 Task: Search one way flight ticket for 2 adults, 2 infants in seat and 1 infant on lap in first from Longview: East Texas Regional Airport to Evansville: Evansville Regional Airport on 8-3-2023. Choice of flights is Delta. Number of bags: 1 checked bag. Price is upto 85000. Outbound departure time preference is 13:45.
Action: Mouse moved to (314, 126)
Screenshot: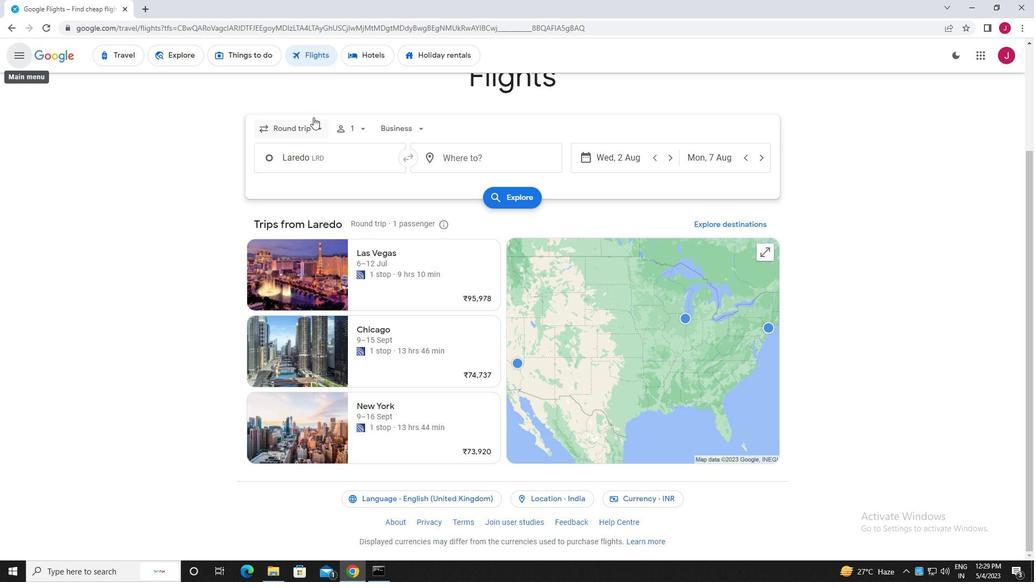 
Action: Mouse pressed left at (314, 126)
Screenshot: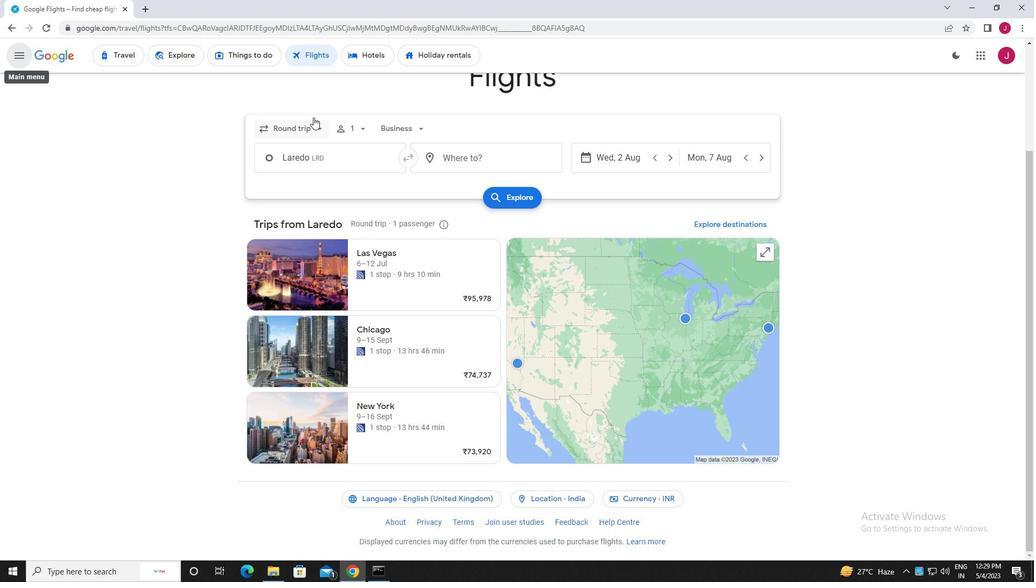 
Action: Mouse moved to (308, 176)
Screenshot: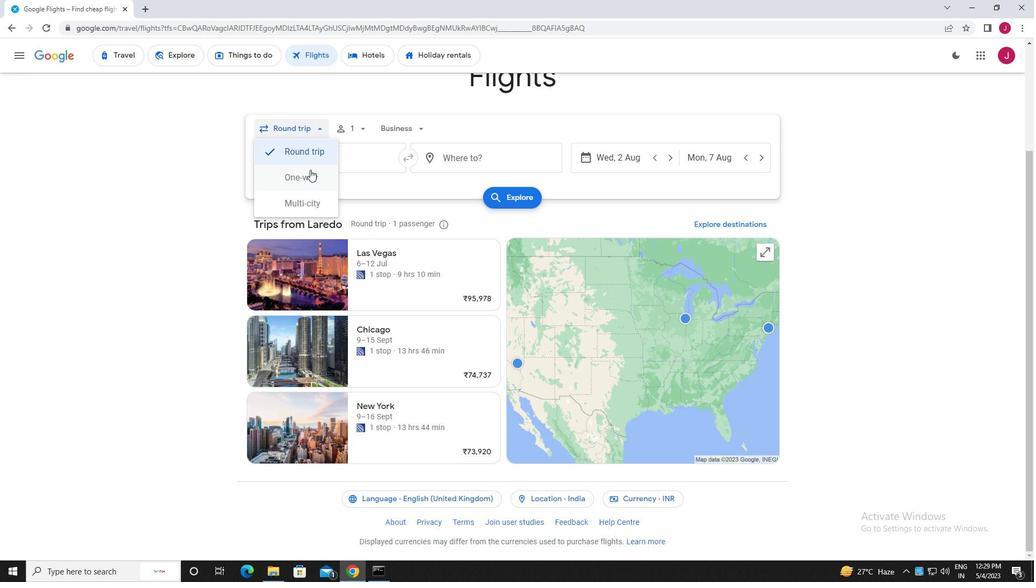 
Action: Mouse pressed left at (308, 176)
Screenshot: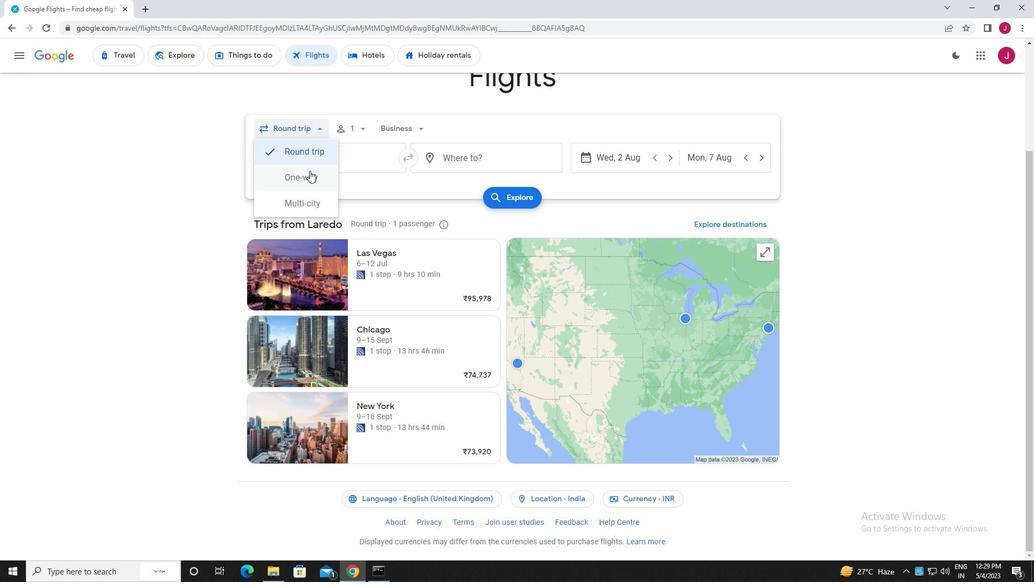 
Action: Mouse moved to (354, 128)
Screenshot: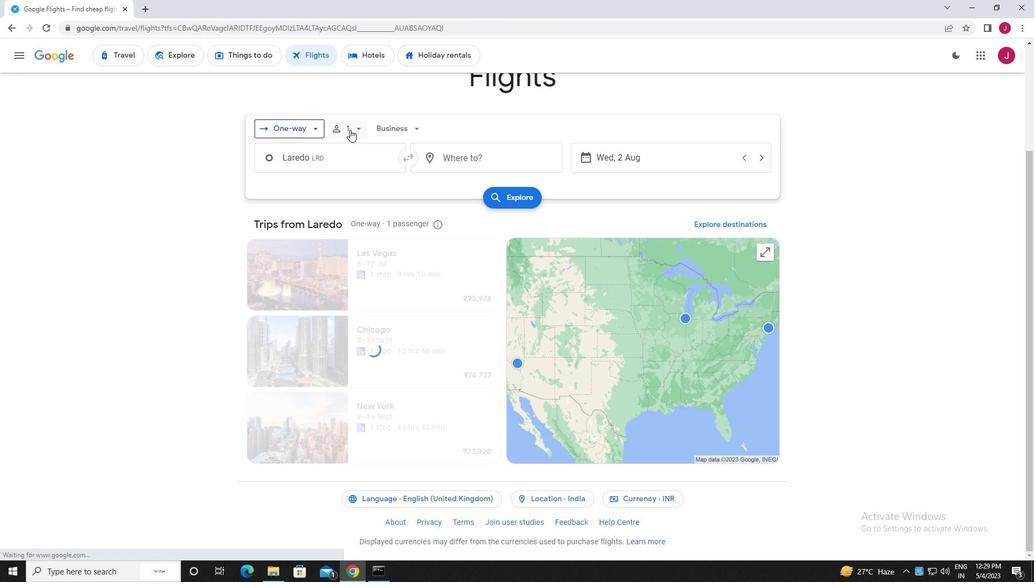 
Action: Mouse pressed left at (354, 128)
Screenshot: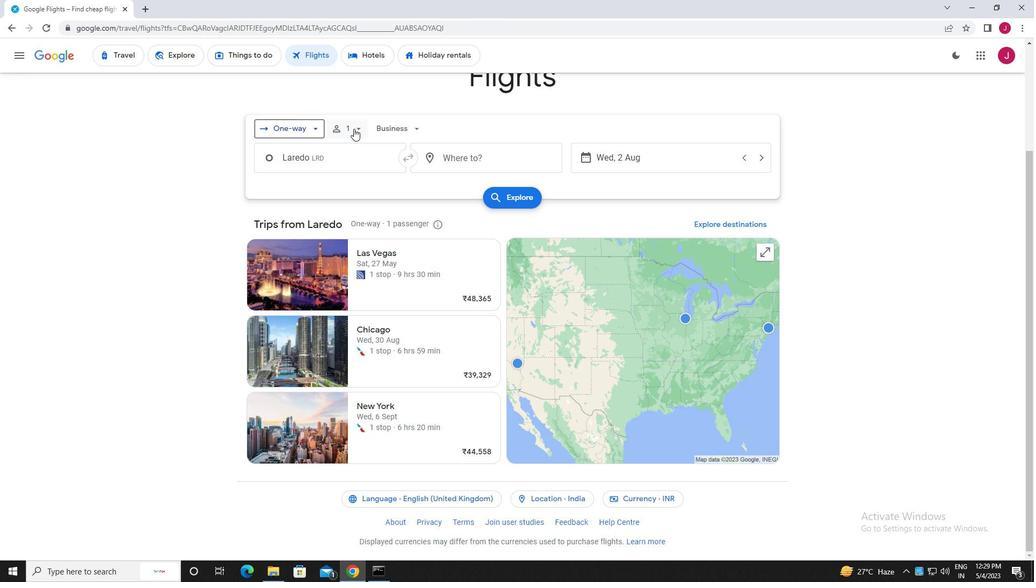 
Action: Mouse moved to (443, 158)
Screenshot: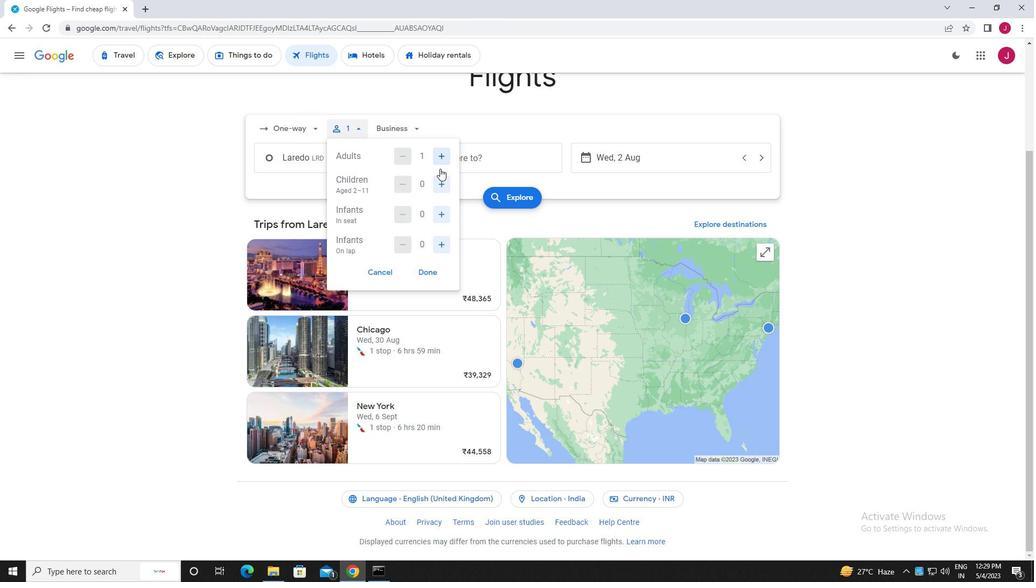 
Action: Mouse pressed left at (443, 158)
Screenshot: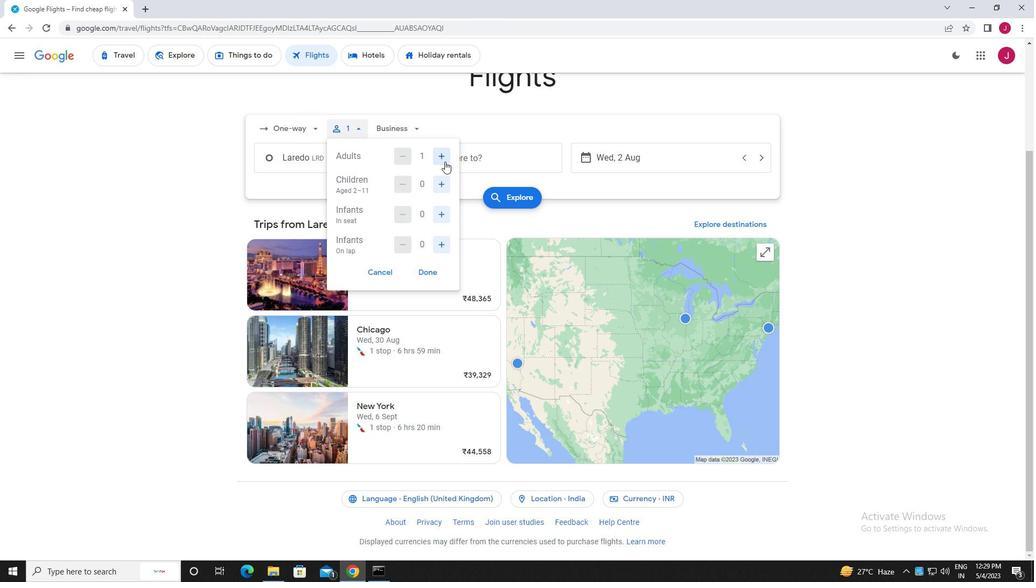 
Action: Mouse moved to (440, 183)
Screenshot: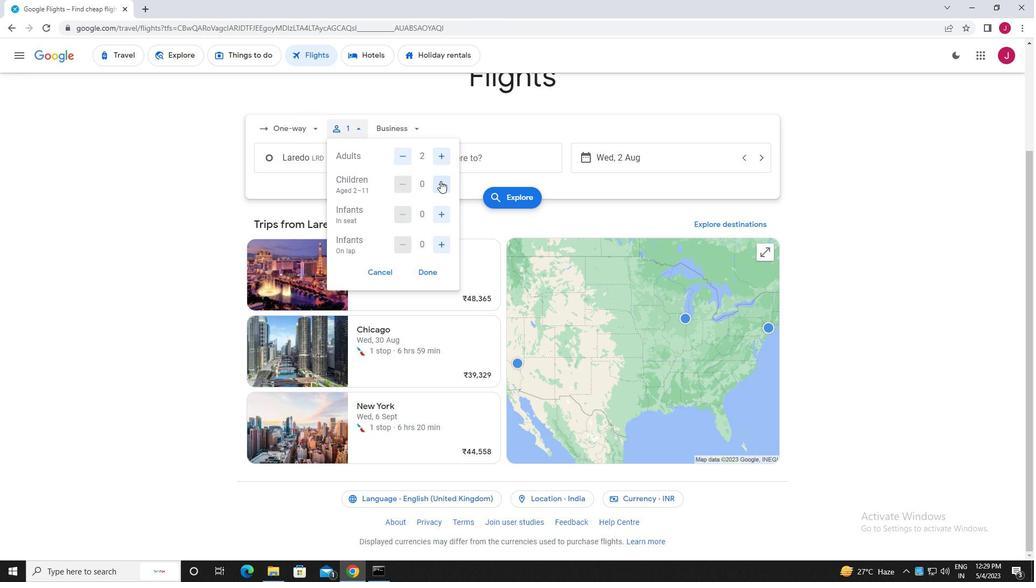 
Action: Mouse pressed left at (440, 183)
Screenshot: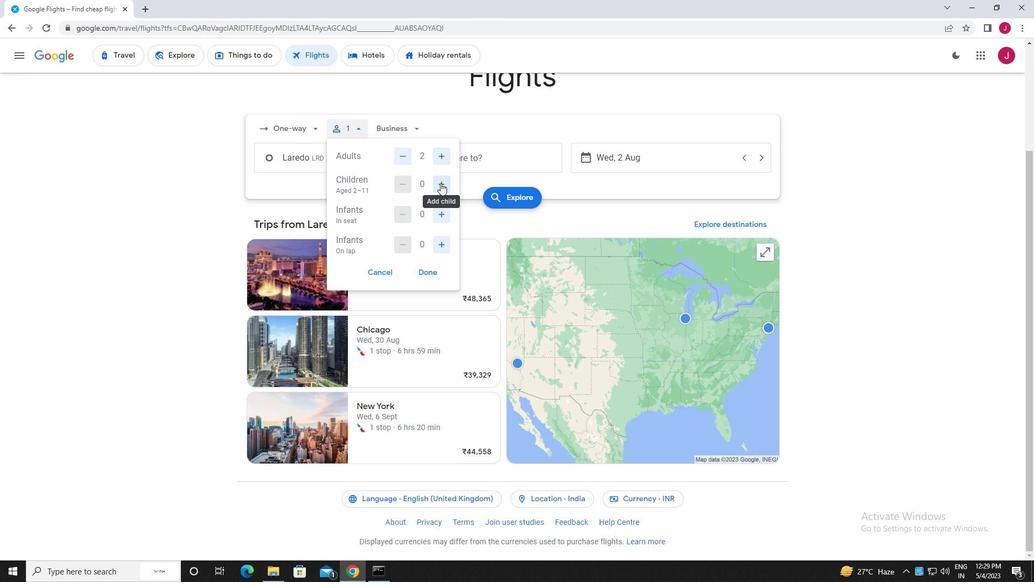 
Action: Mouse pressed left at (440, 183)
Screenshot: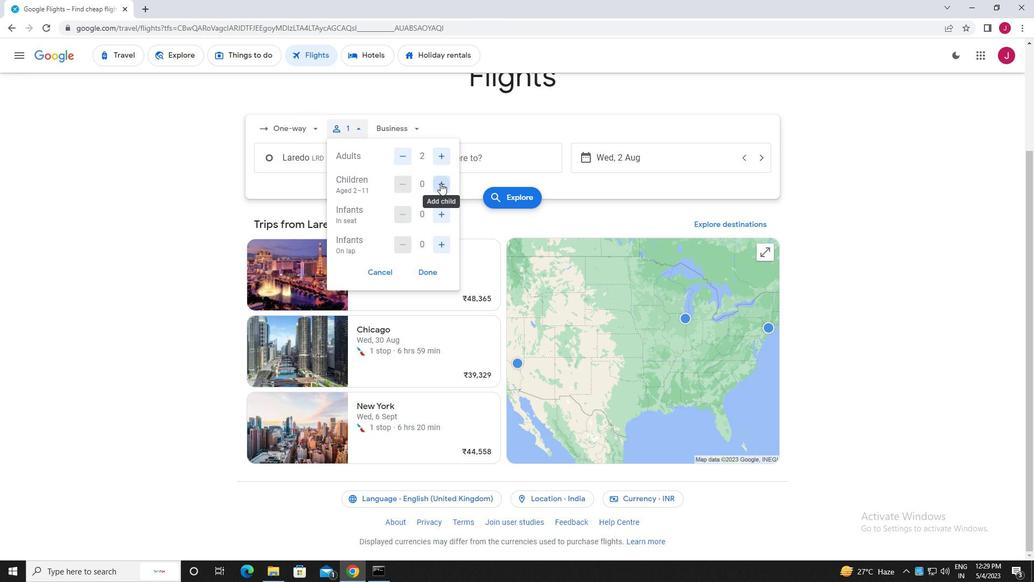 
Action: Mouse moved to (406, 184)
Screenshot: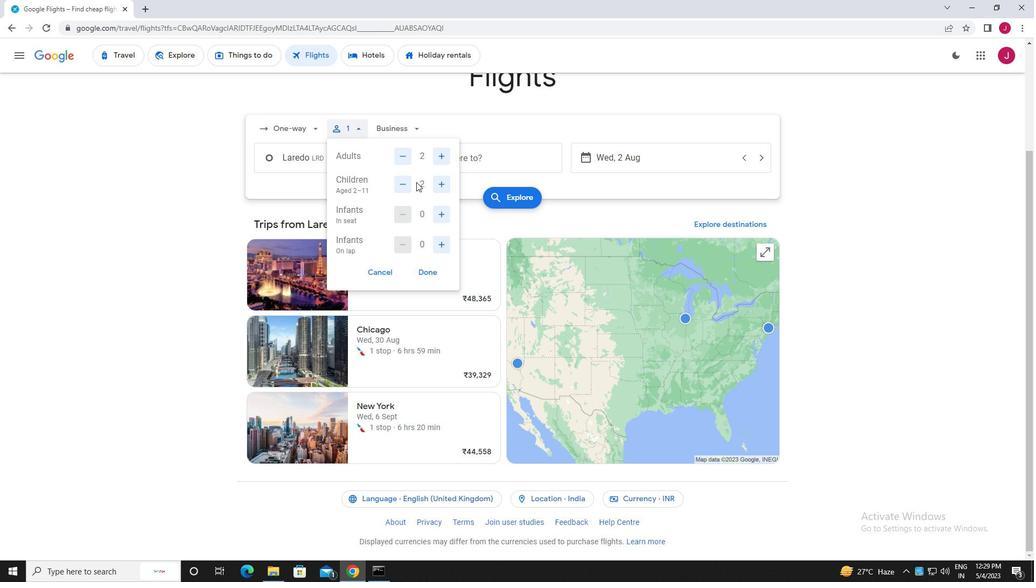 
Action: Mouse pressed left at (406, 184)
Screenshot: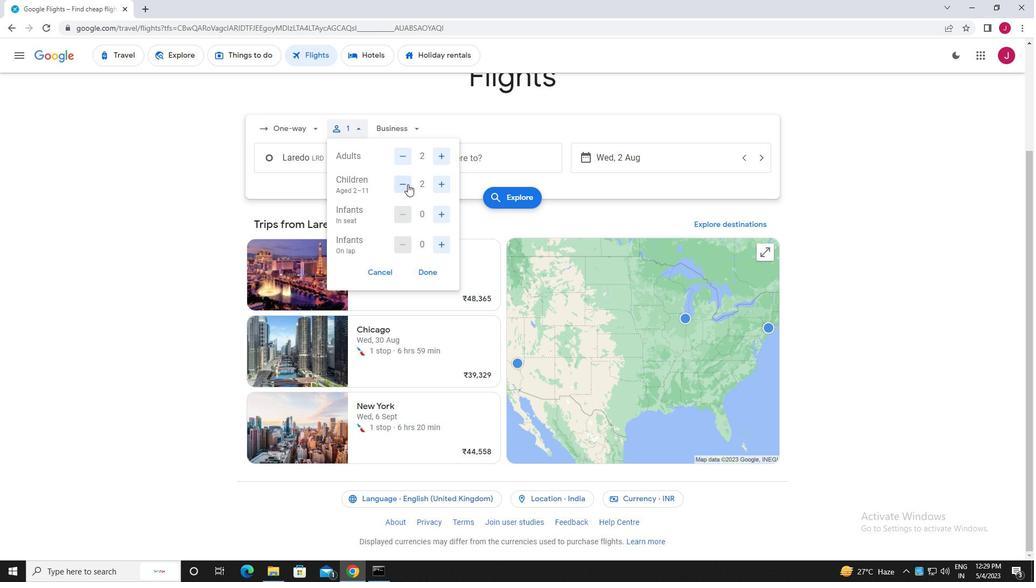 
Action: Mouse pressed left at (406, 184)
Screenshot: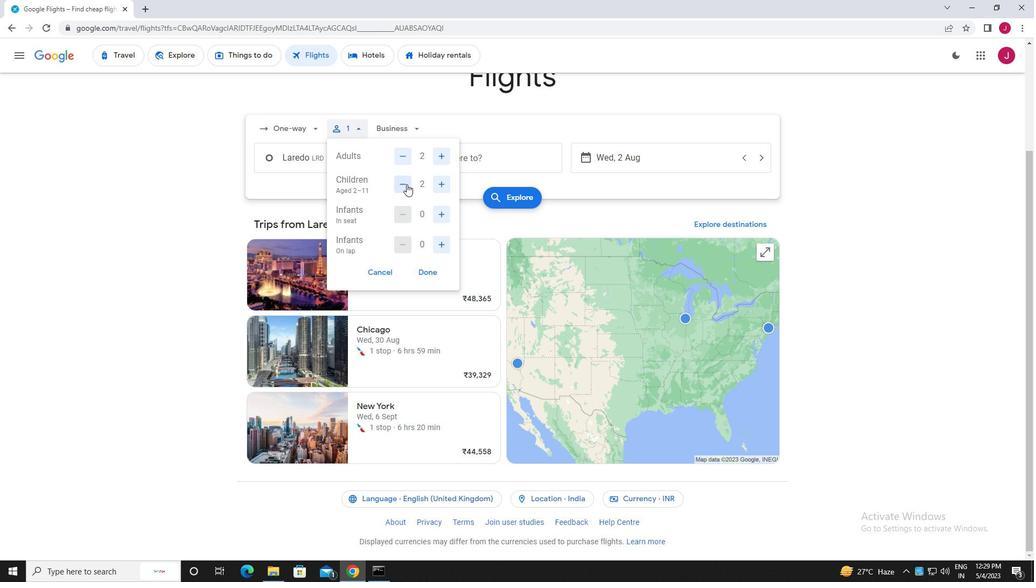 
Action: Mouse moved to (441, 211)
Screenshot: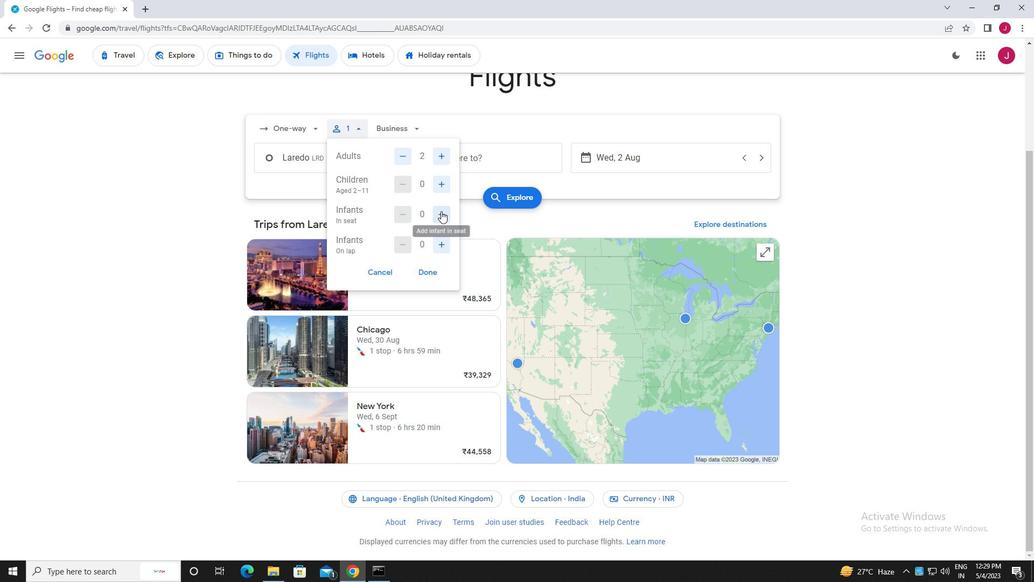 
Action: Mouse pressed left at (441, 211)
Screenshot: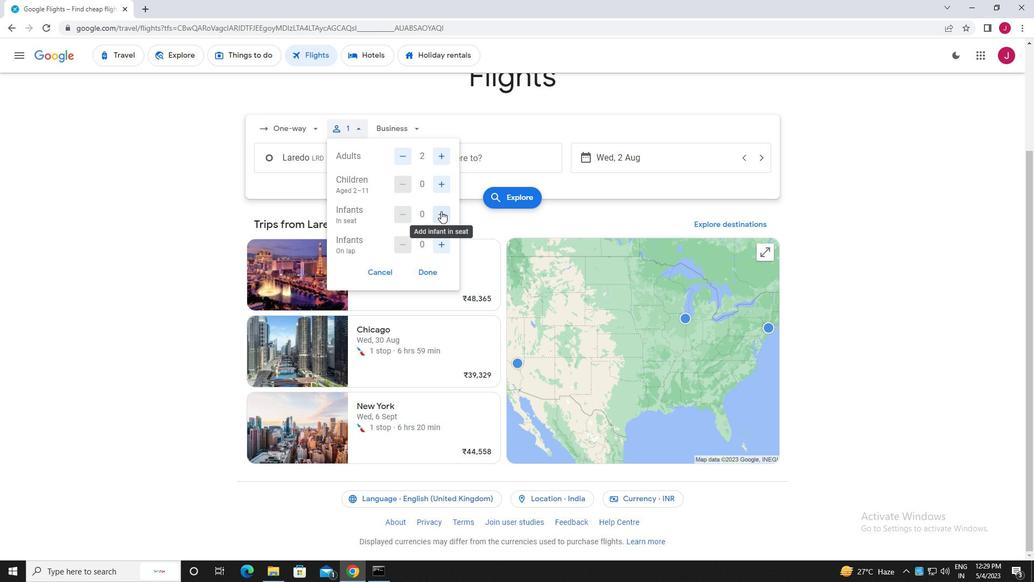 
Action: Mouse pressed left at (441, 211)
Screenshot: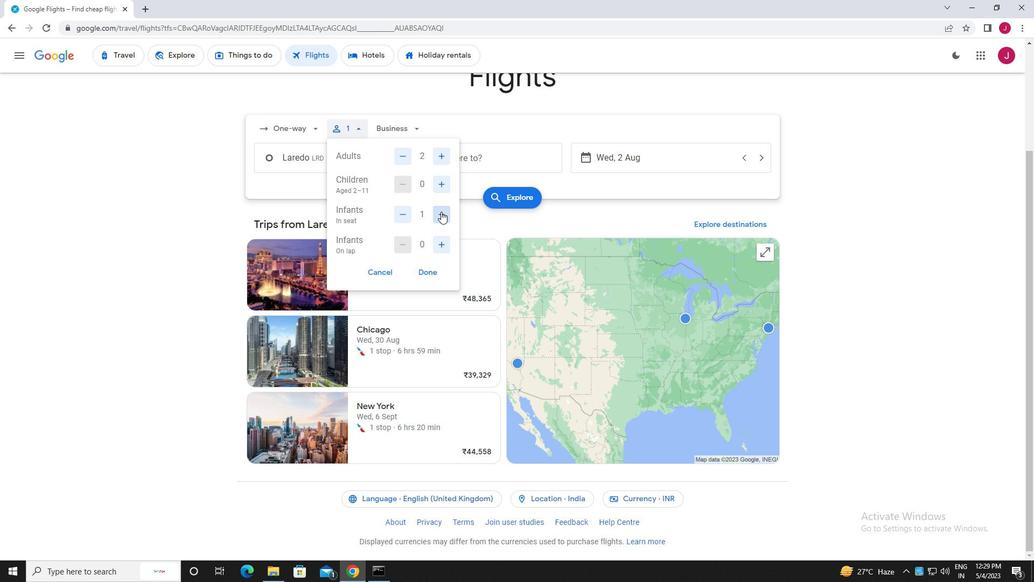 
Action: Mouse moved to (444, 243)
Screenshot: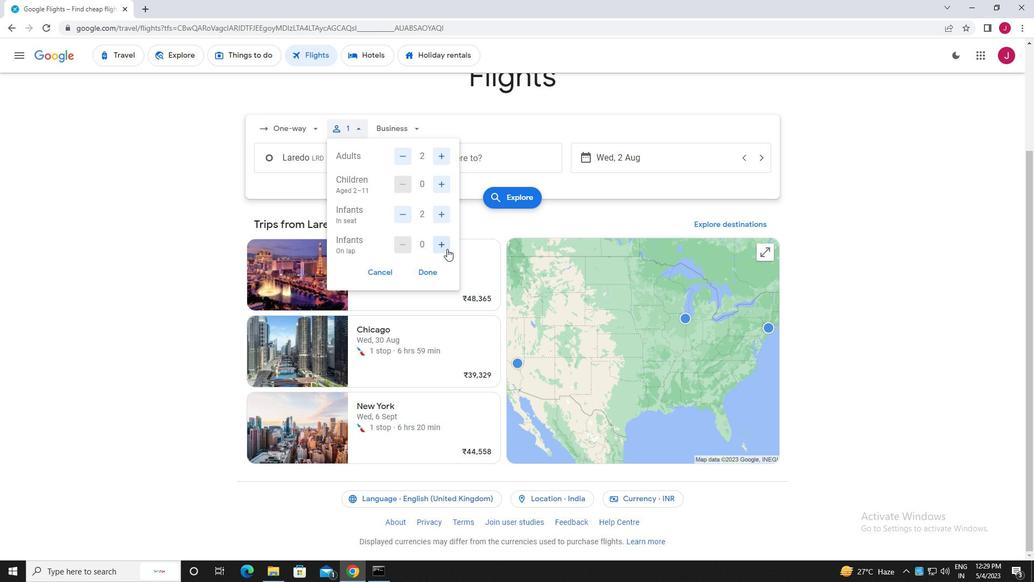 
Action: Mouse pressed left at (444, 243)
Screenshot: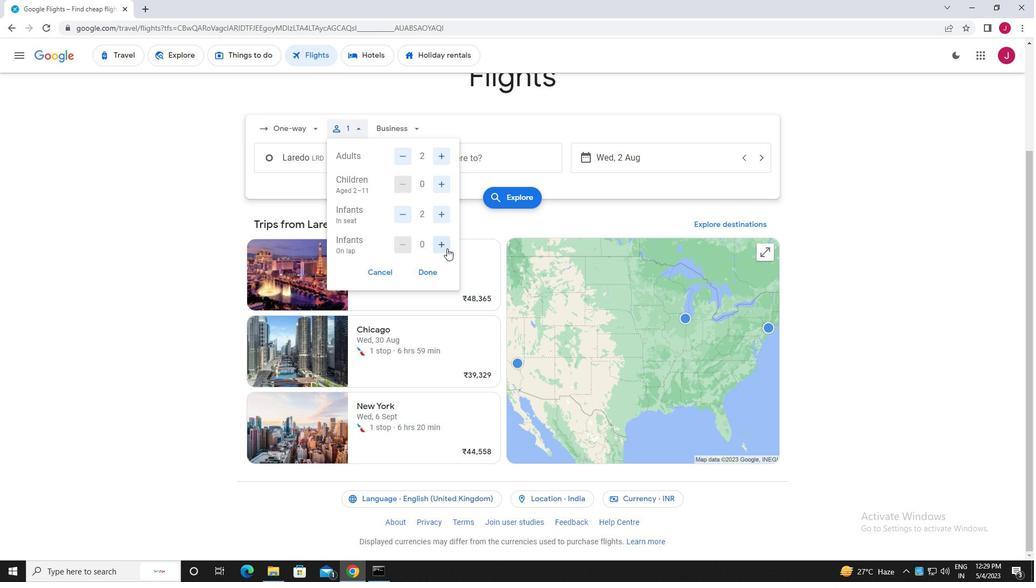 
Action: Mouse moved to (430, 272)
Screenshot: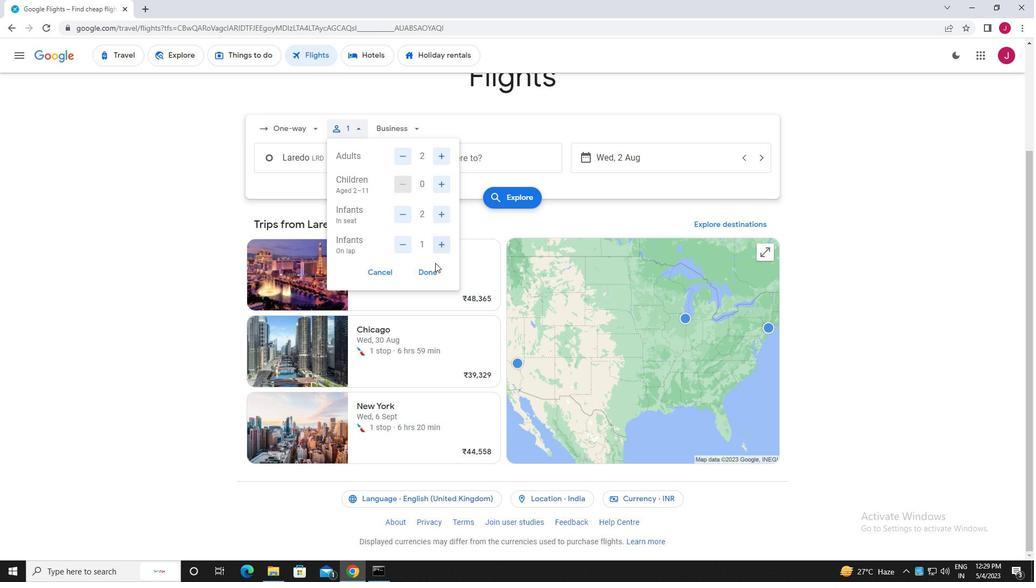 
Action: Mouse pressed left at (430, 272)
Screenshot: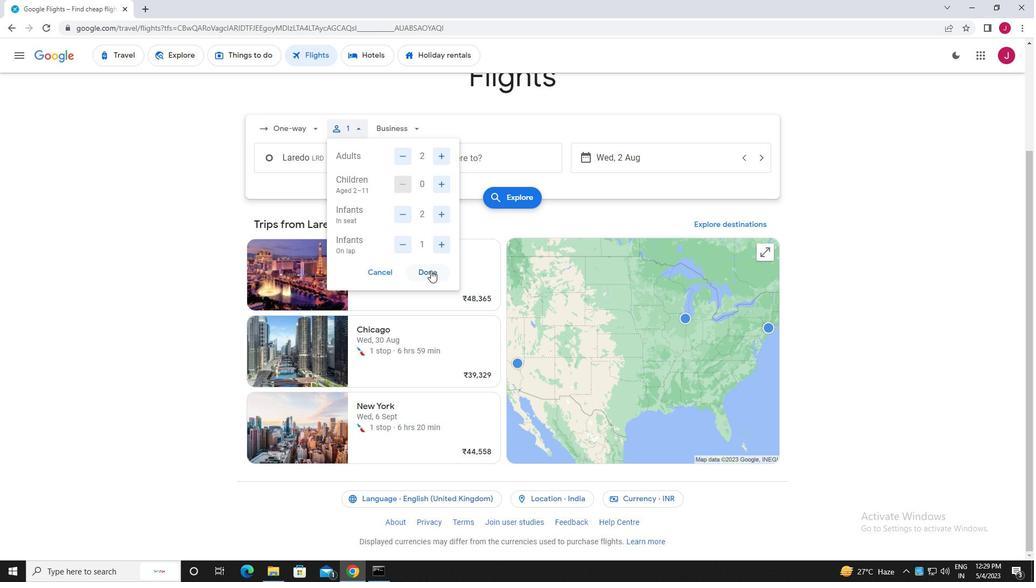 
Action: Mouse moved to (408, 128)
Screenshot: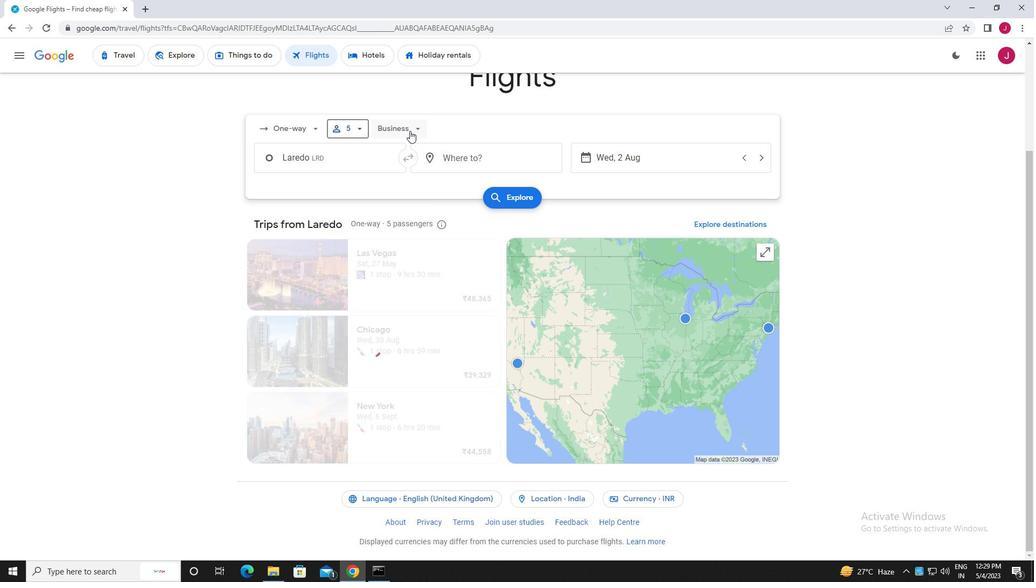
Action: Mouse pressed left at (408, 128)
Screenshot: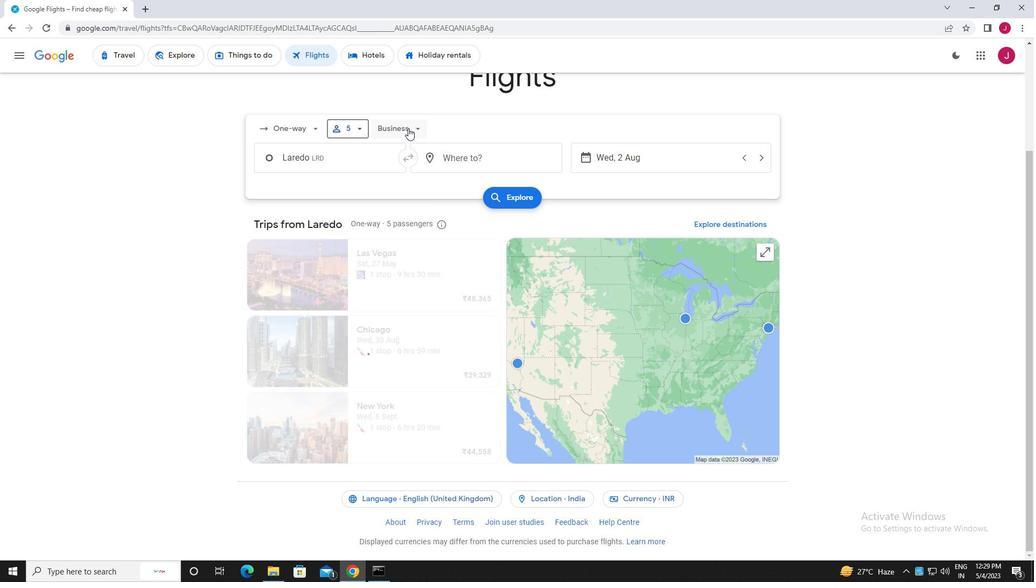 
Action: Mouse moved to (414, 228)
Screenshot: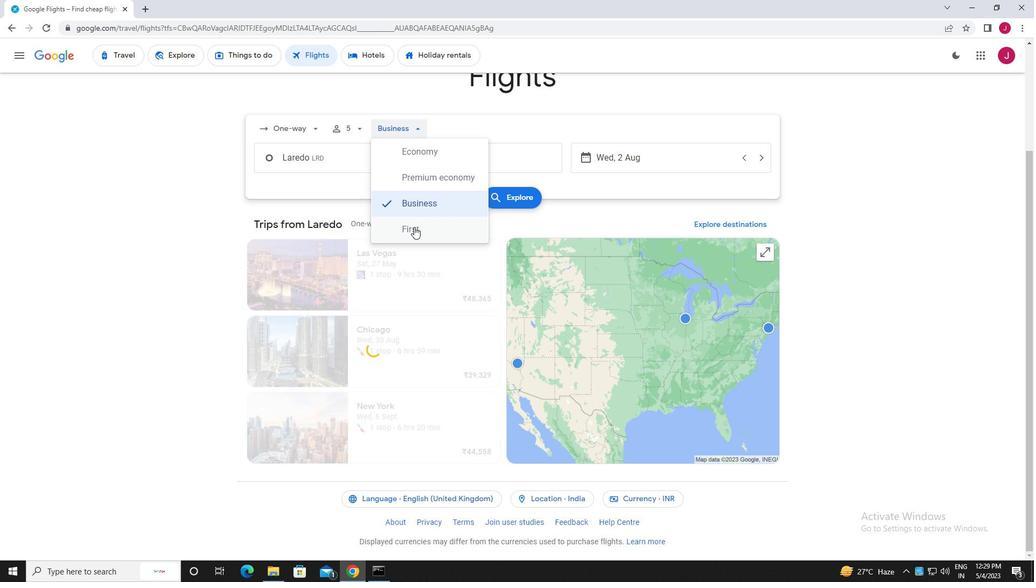 
Action: Mouse pressed left at (414, 228)
Screenshot: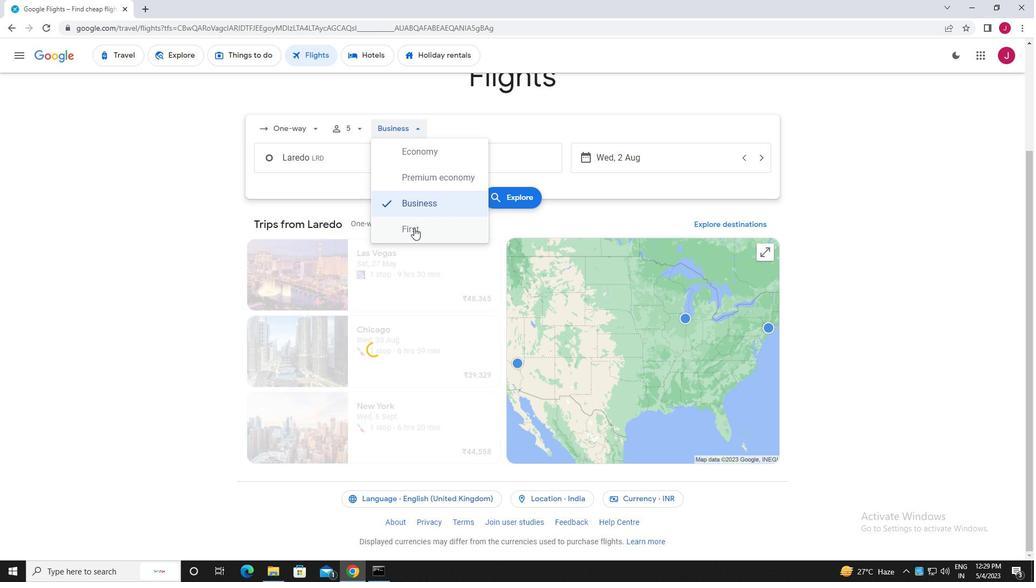 
Action: Mouse moved to (357, 164)
Screenshot: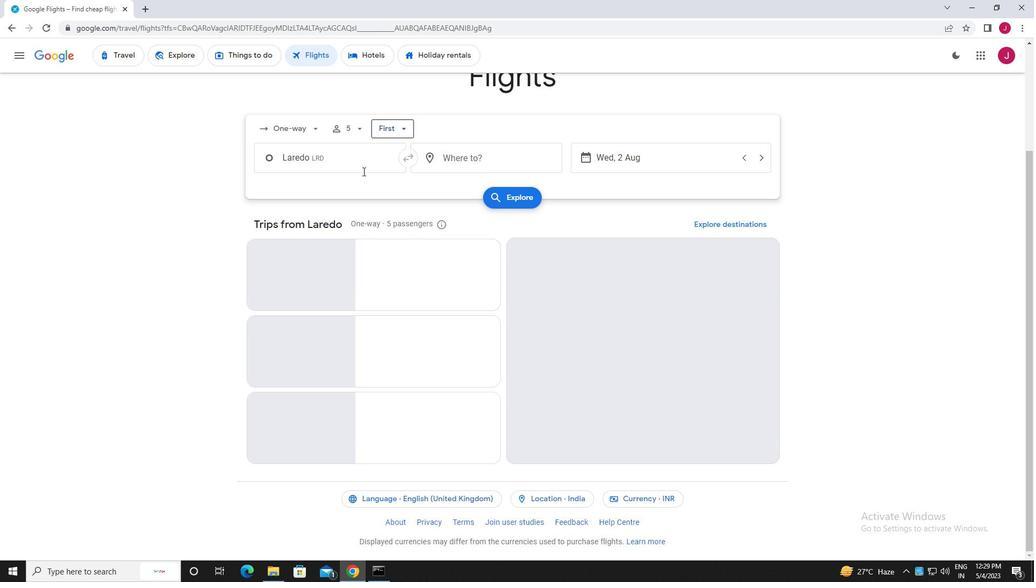 
Action: Mouse pressed left at (357, 164)
Screenshot: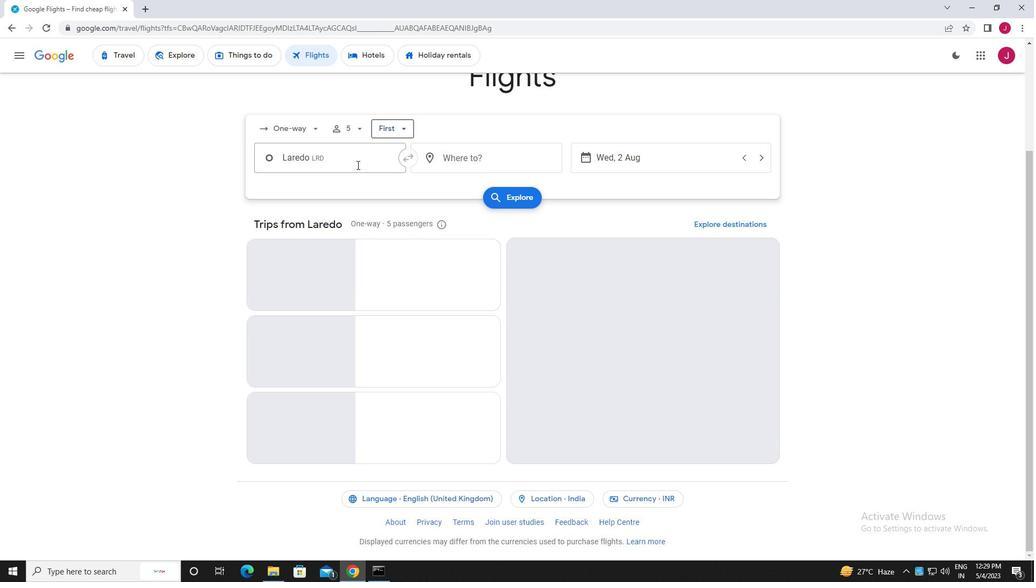 
Action: Mouse moved to (361, 164)
Screenshot: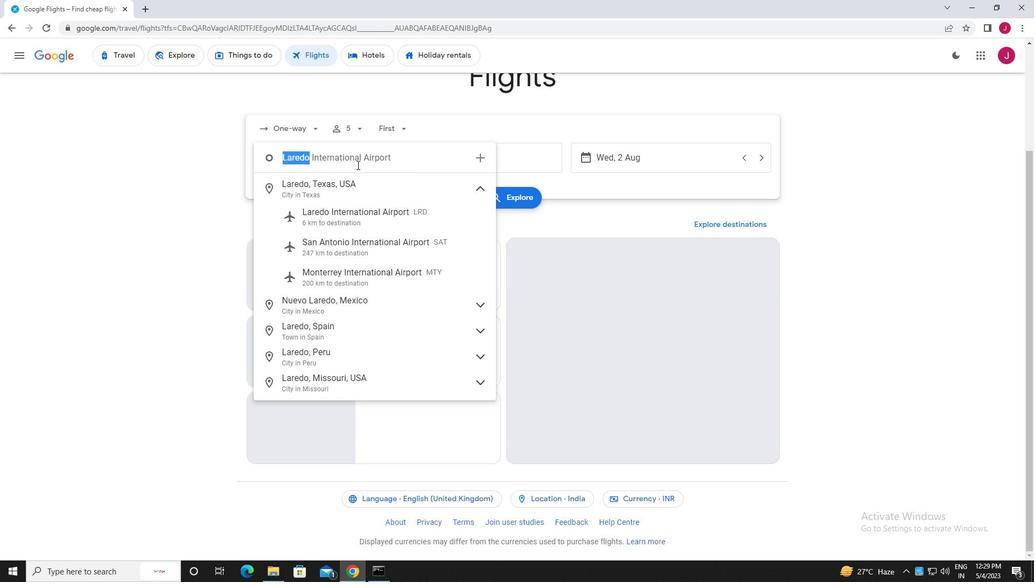 
Action: Key pressed longview
Screenshot: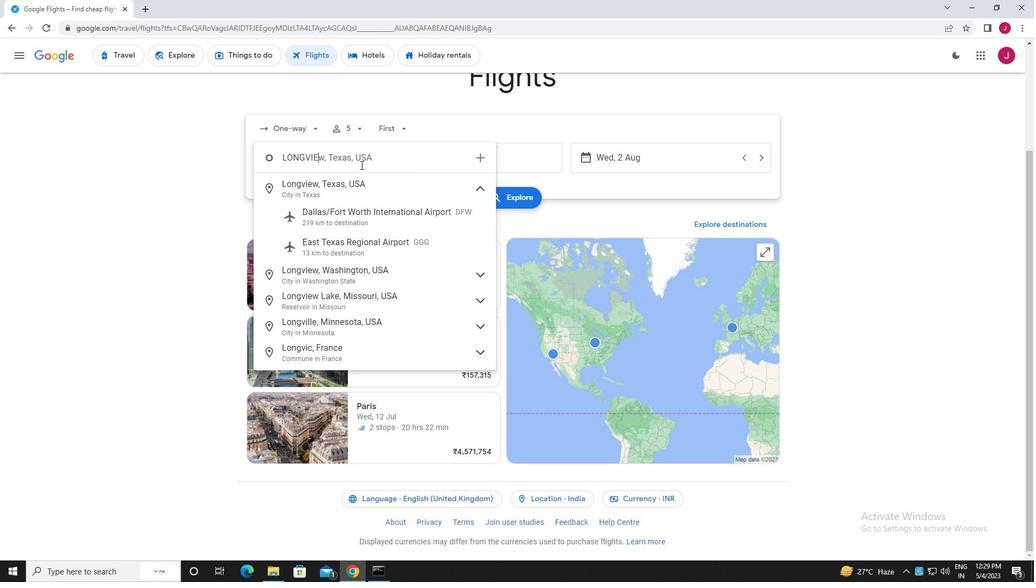 
Action: Mouse moved to (367, 162)
Screenshot: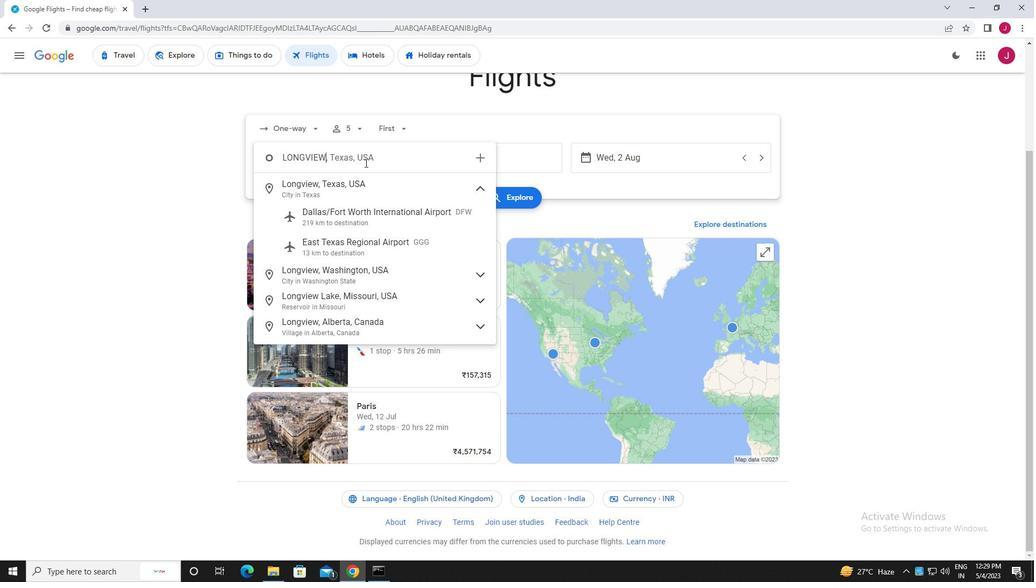 
Action: Key pressed <Key.space>east<Key.backspace><Key.backspace><Key.backspace><Key.backspace><Key.backspace><Key.backspace><Key.backspace><Key.backspace><Key.backspace><Key.backspace><Key.backspace><Key.backspace><Key.backspace><Key.backspace><Key.backspace><Key.backspace><Key.backspace><Key.backspace><Key.backspace>east<Key.space>texas
Screenshot: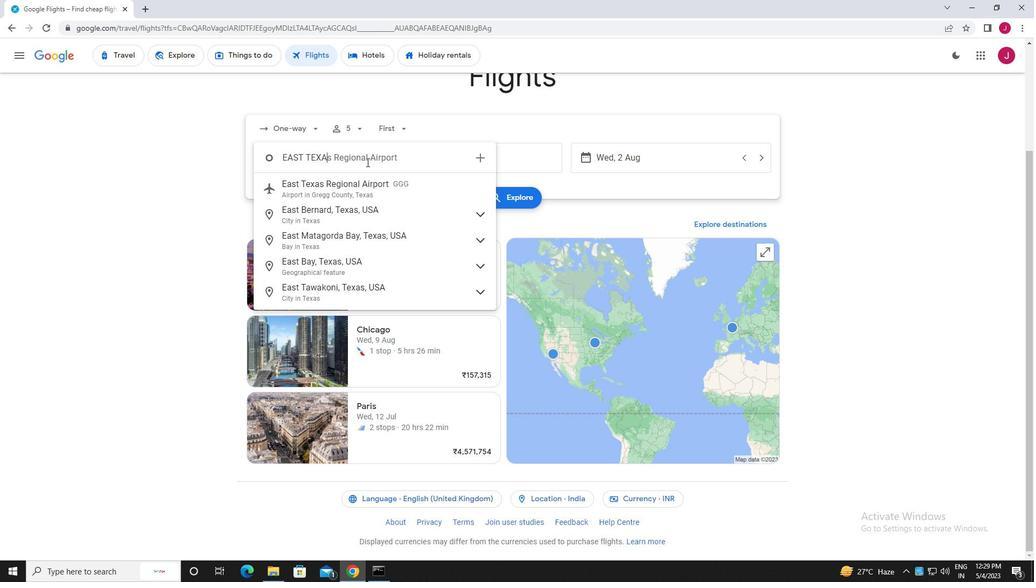 
Action: Mouse moved to (377, 184)
Screenshot: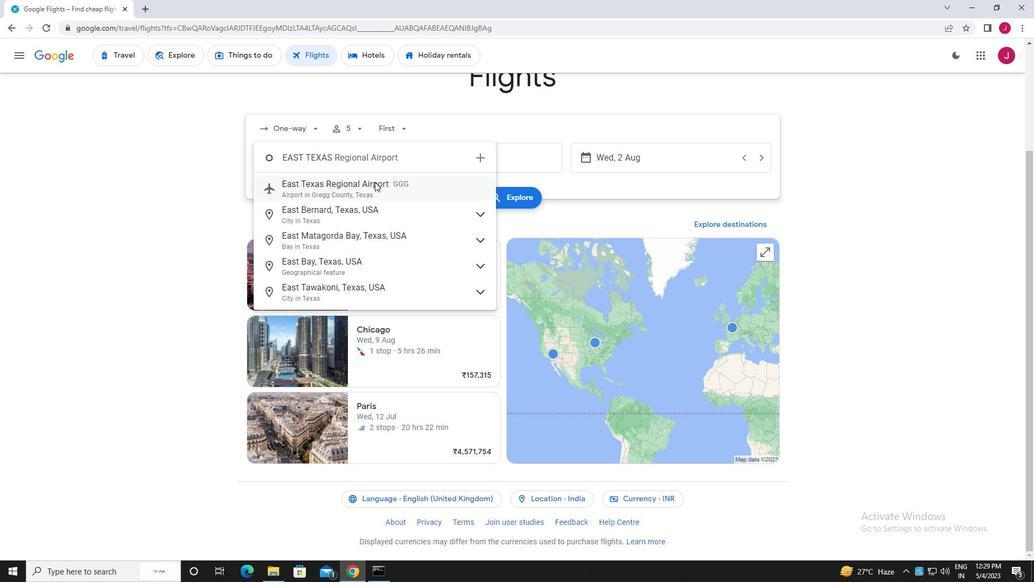 
Action: Mouse pressed left at (377, 184)
Screenshot: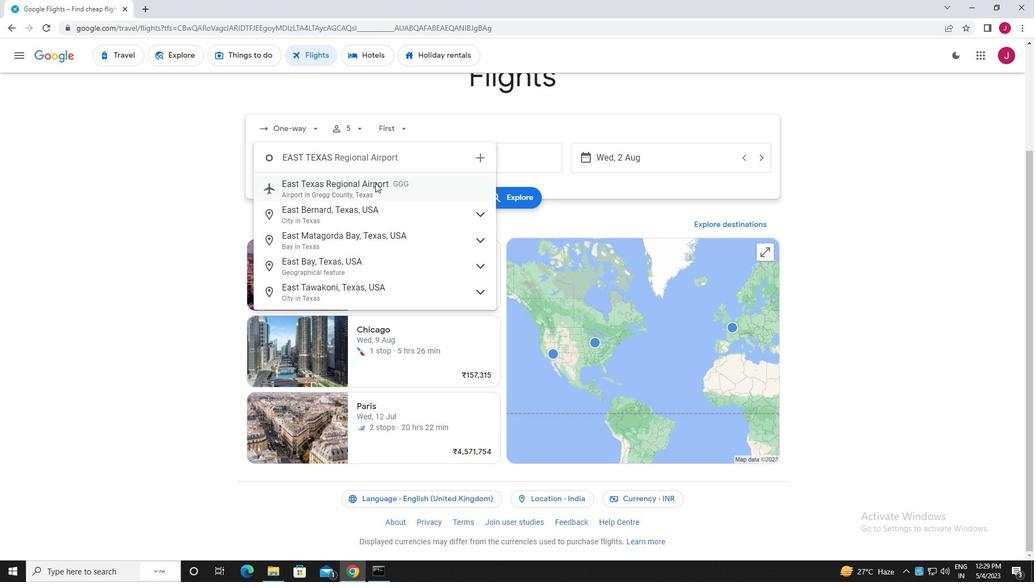 
Action: Mouse moved to (498, 157)
Screenshot: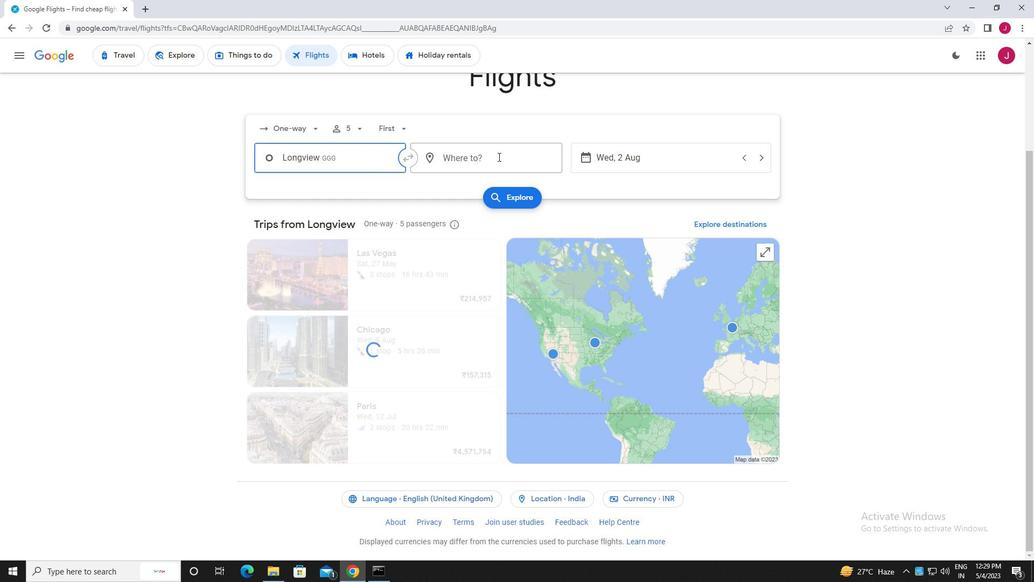 
Action: Mouse pressed left at (498, 157)
Screenshot: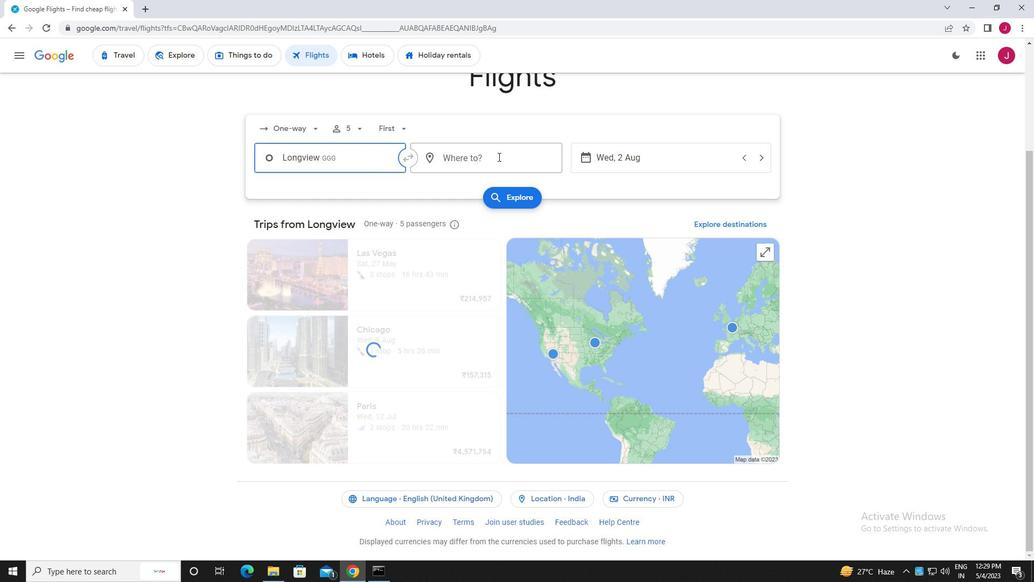 
Action: Mouse moved to (499, 156)
Screenshot: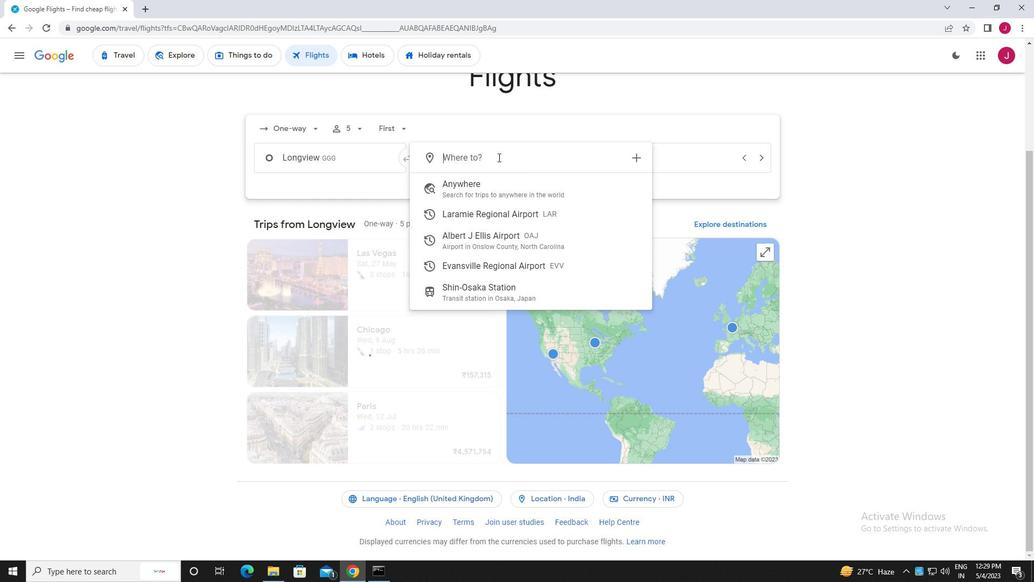 
Action: Key pressed evans
Screenshot: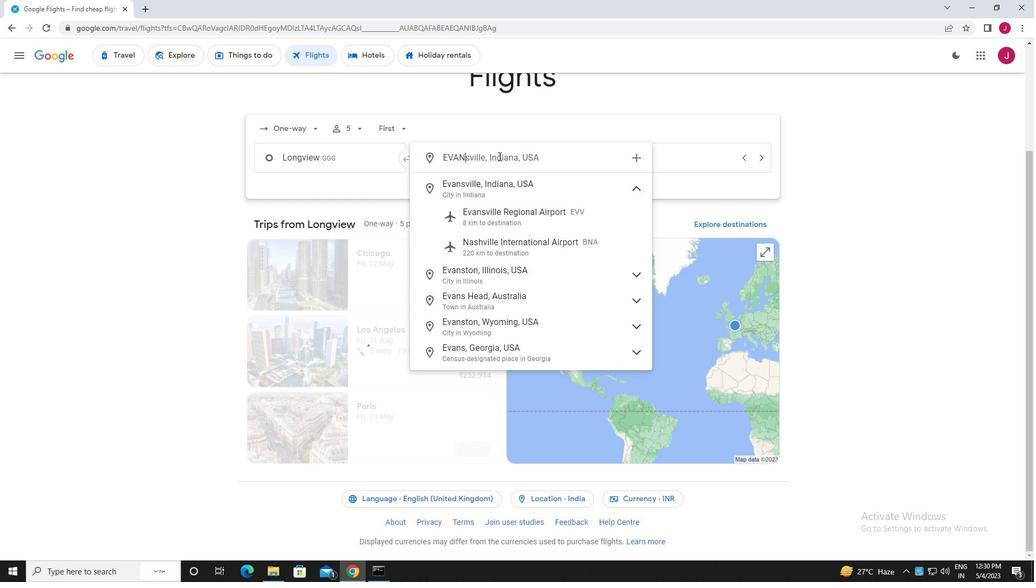 
Action: Mouse moved to (520, 217)
Screenshot: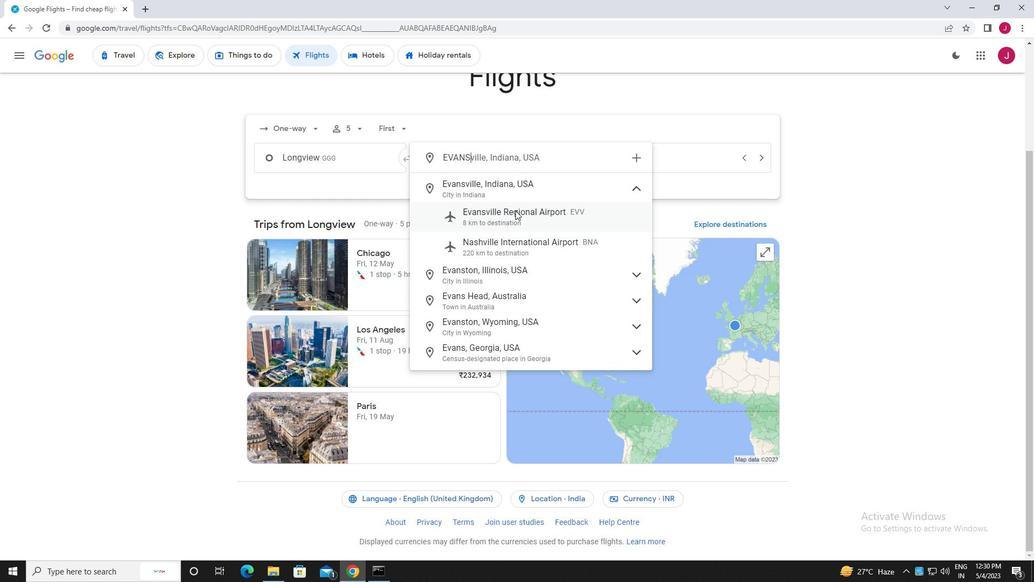 
Action: Mouse pressed left at (520, 217)
Screenshot: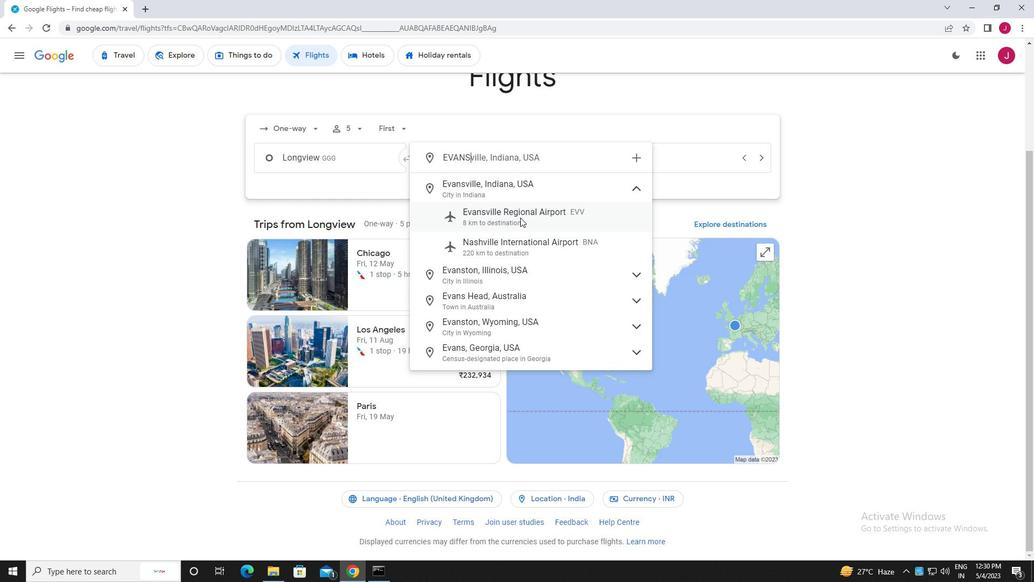
Action: Mouse moved to (644, 163)
Screenshot: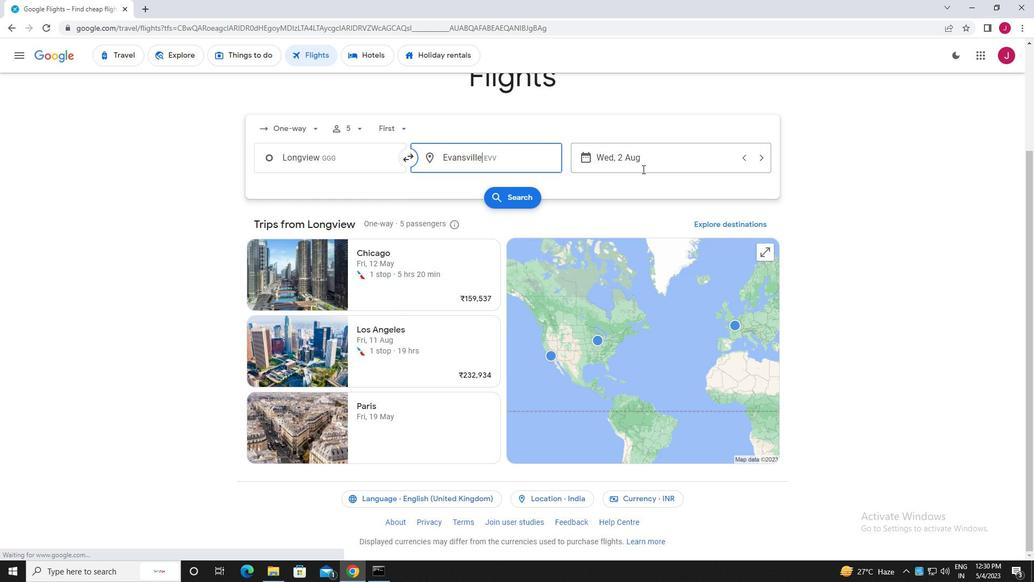 
Action: Mouse pressed left at (644, 163)
Screenshot: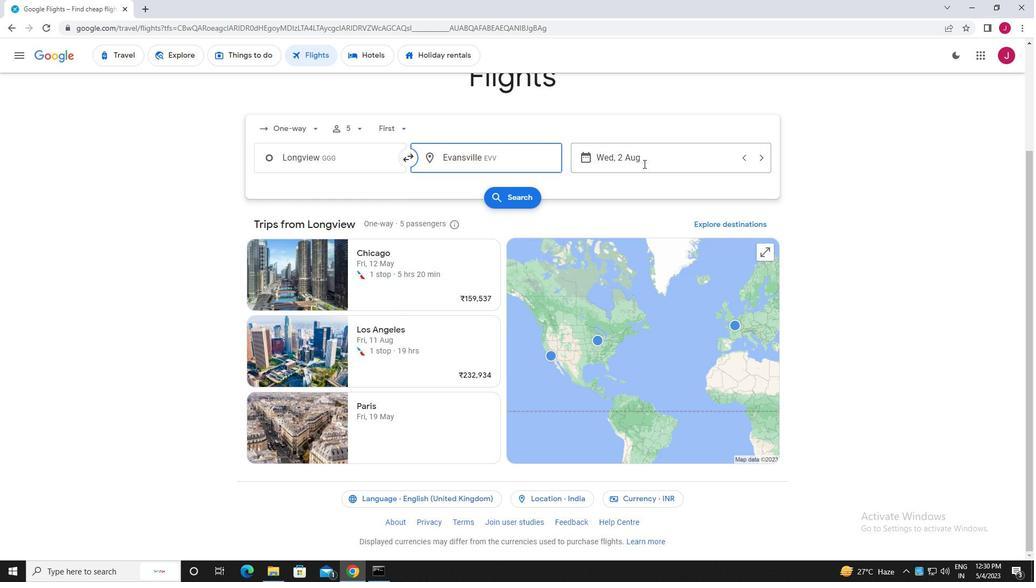 
Action: Mouse moved to (493, 237)
Screenshot: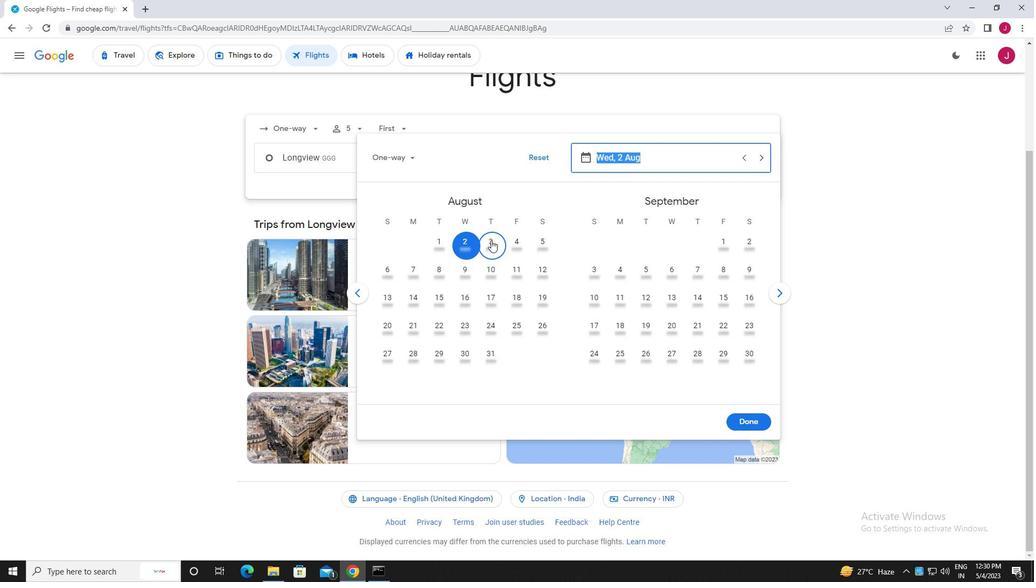 
Action: Mouse pressed left at (493, 237)
Screenshot: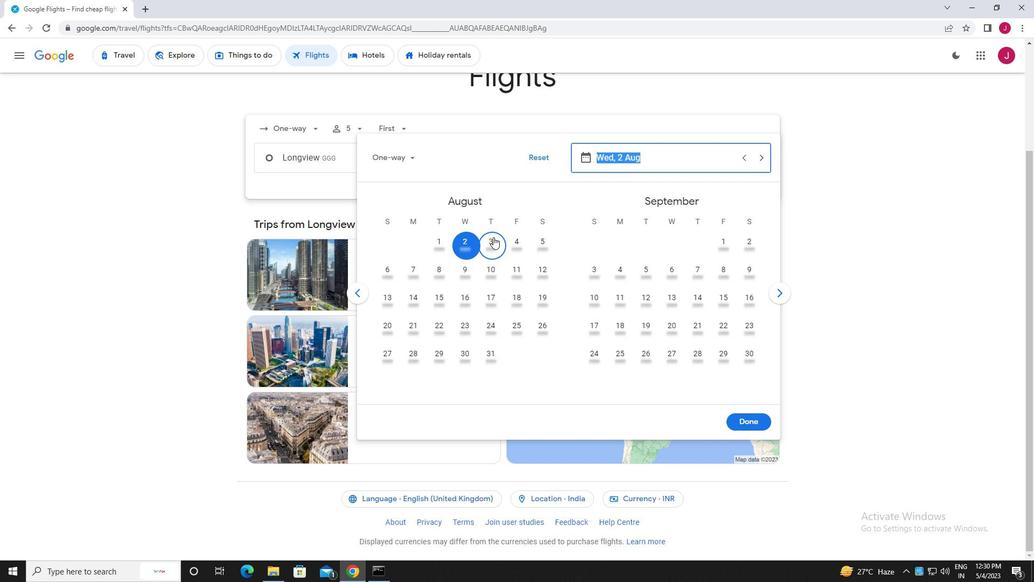 
Action: Mouse moved to (745, 420)
Screenshot: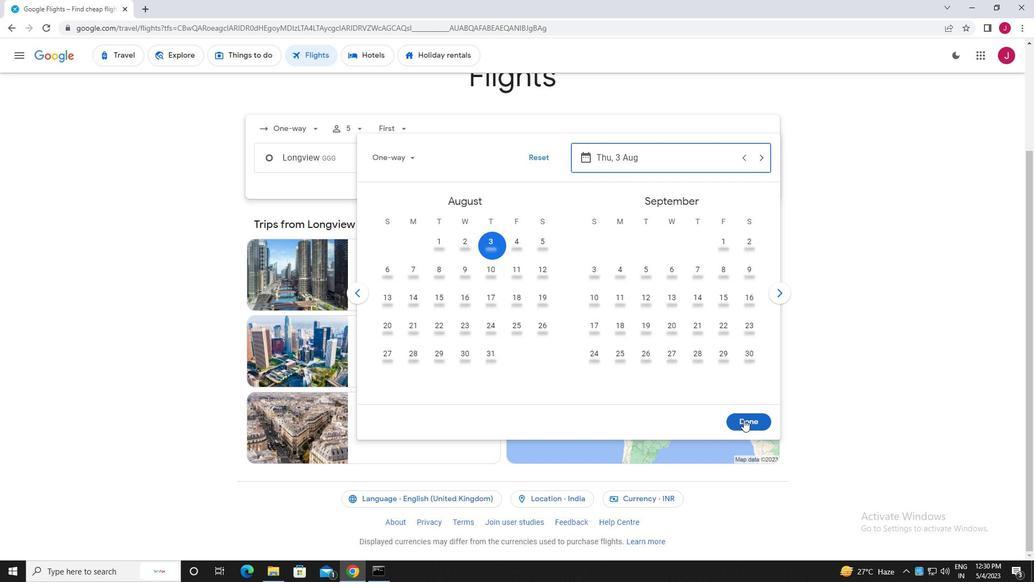 
Action: Mouse pressed left at (745, 420)
Screenshot: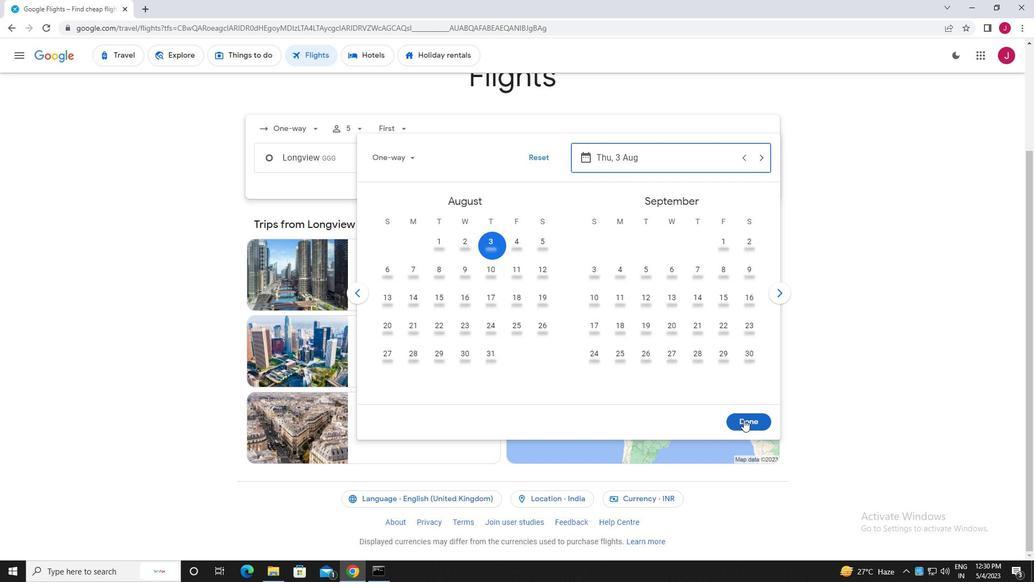 
Action: Mouse moved to (528, 198)
Screenshot: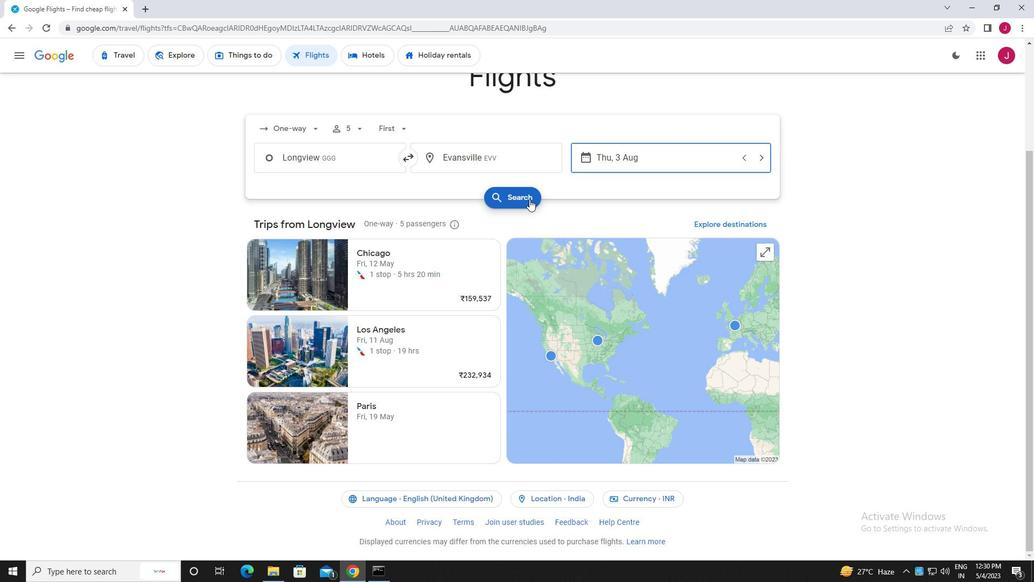 
Action: Mouse pressed left at (528, 198)
Screenshot: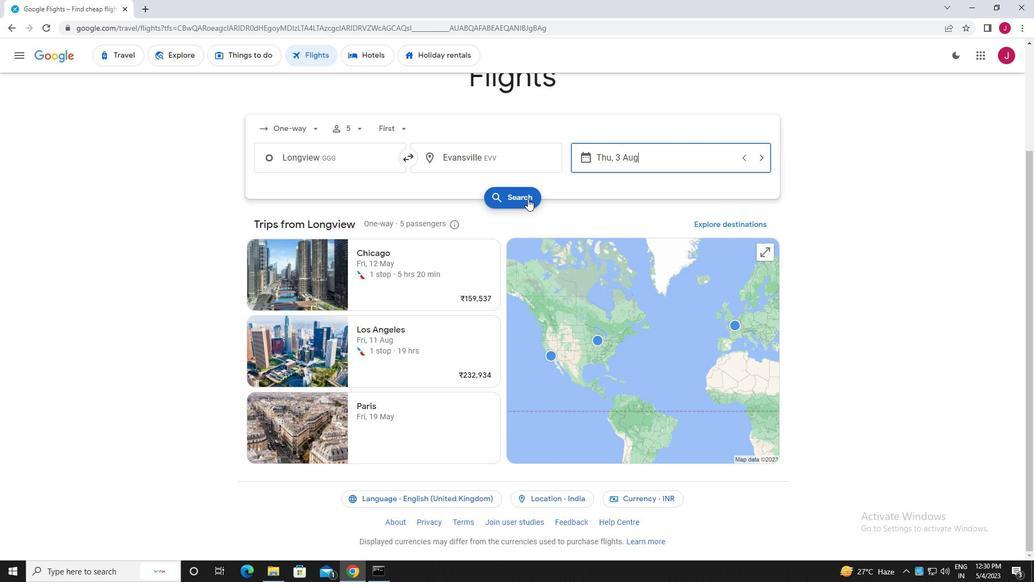 
Action: Mouse moved to (277, 155)
Screenshot: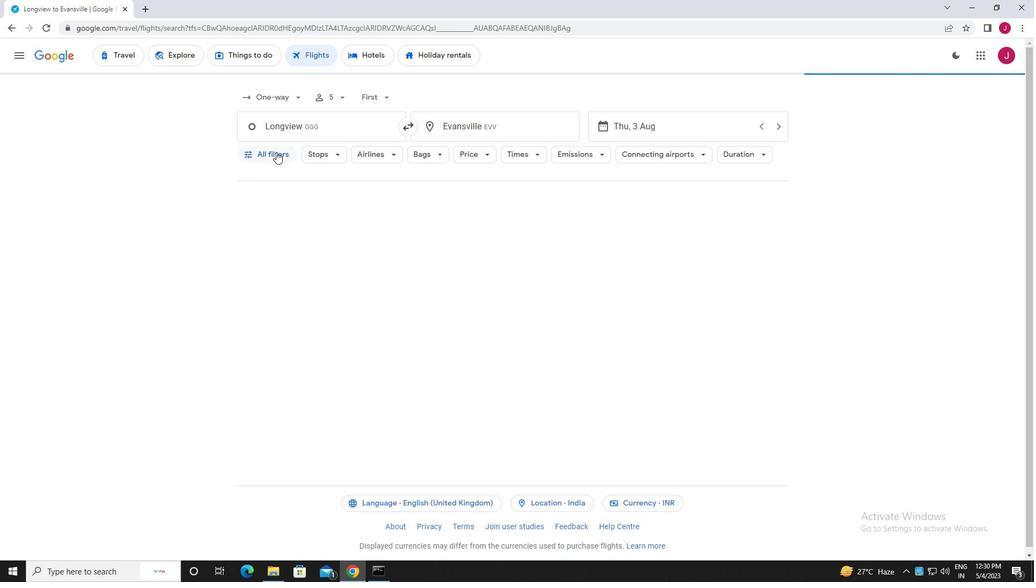 
Action: Mouse pressed left at (277, 155)
Screenshot: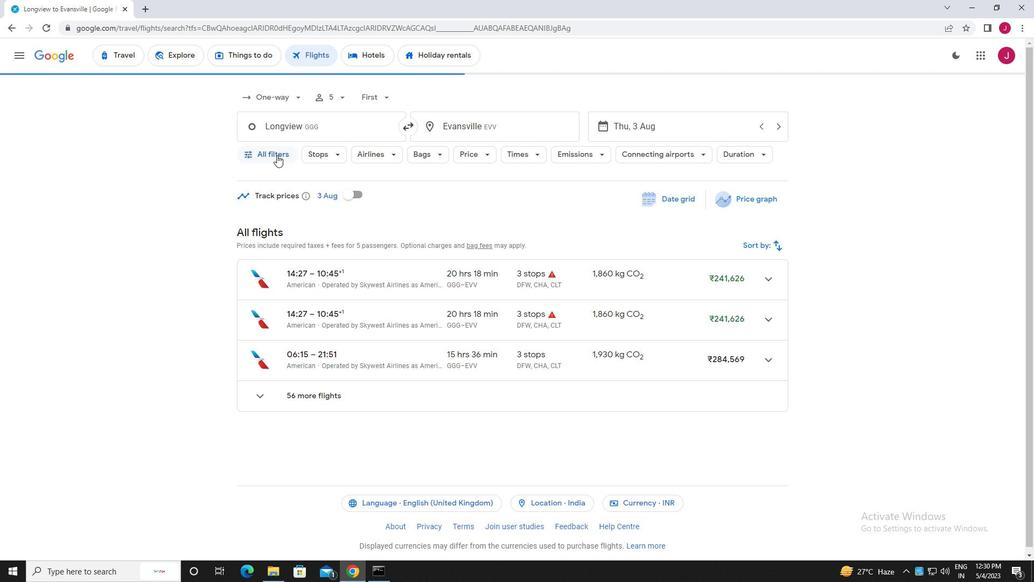 
Action: Mouse moved to (317, 205)
Screenshot: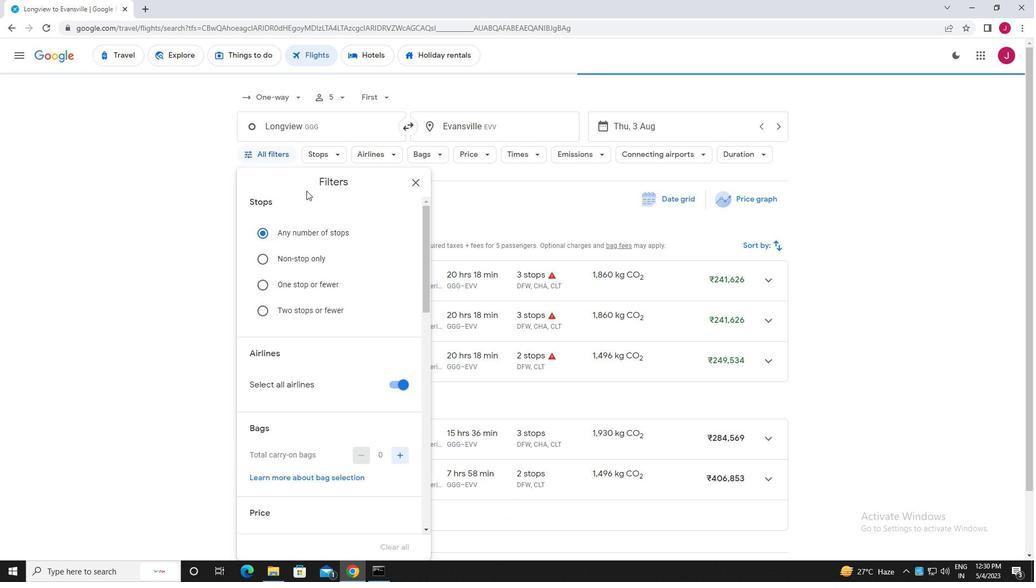
Action: Mouse scrolled (317, 205) with delta (0, 0)
Screenshot: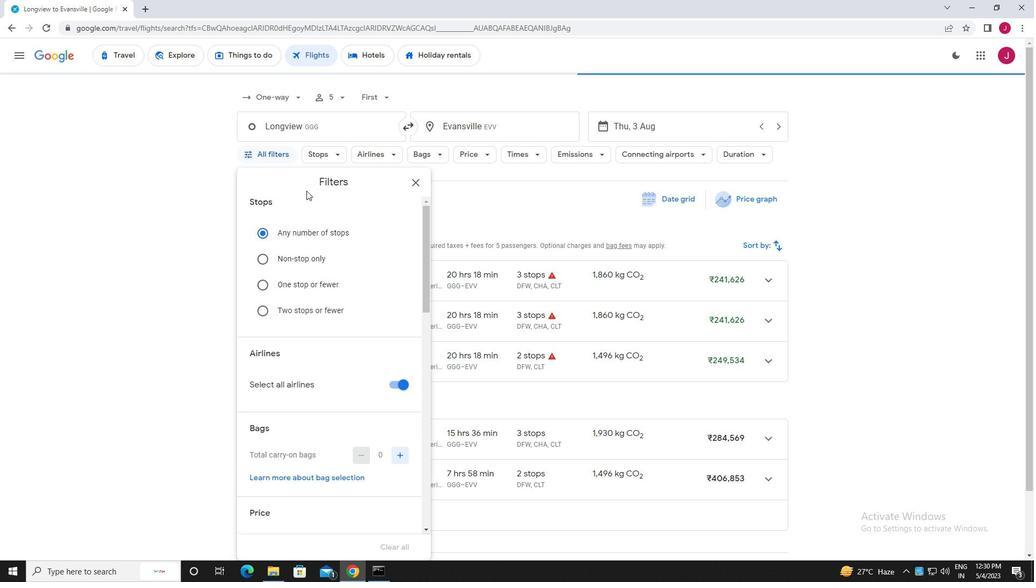 
Action: Mouse scrolled (317, 205) with delta (0, 0)
Screenshot: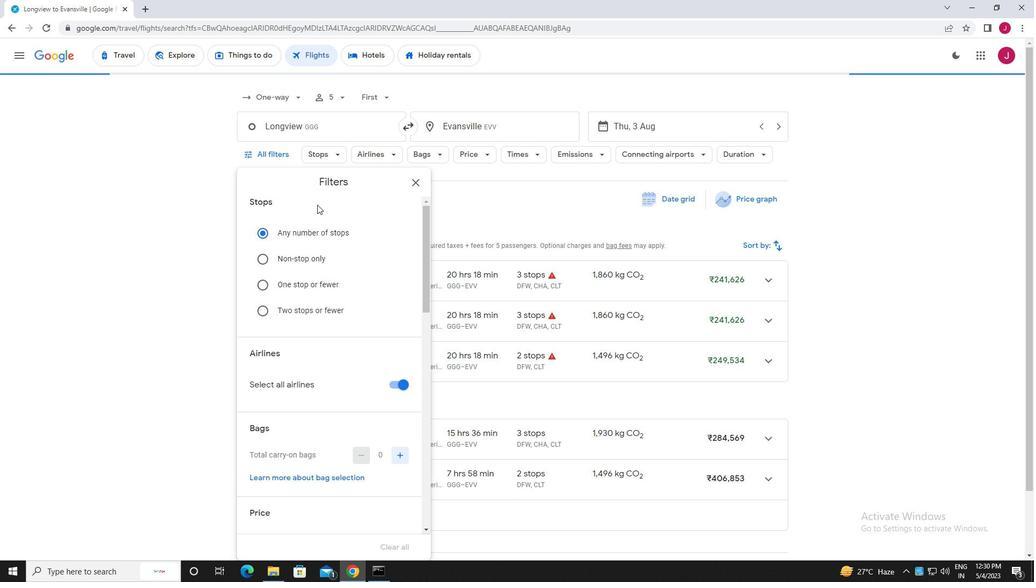 
Action: Mouse moved to (317, 205)
Screenshot: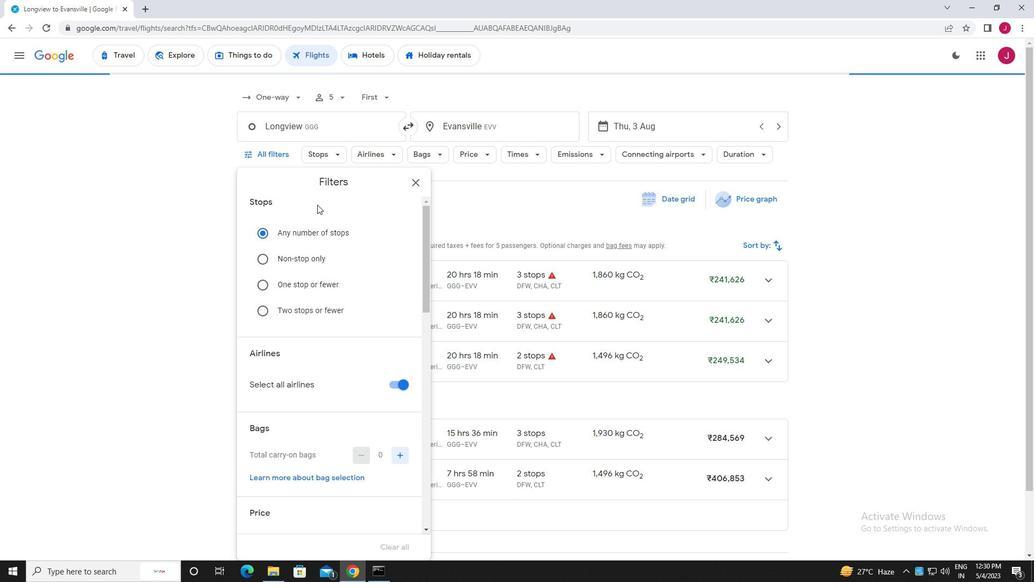 
Action: Mouse scrolled (317, 204) with delta (0, 0)
Screenshot: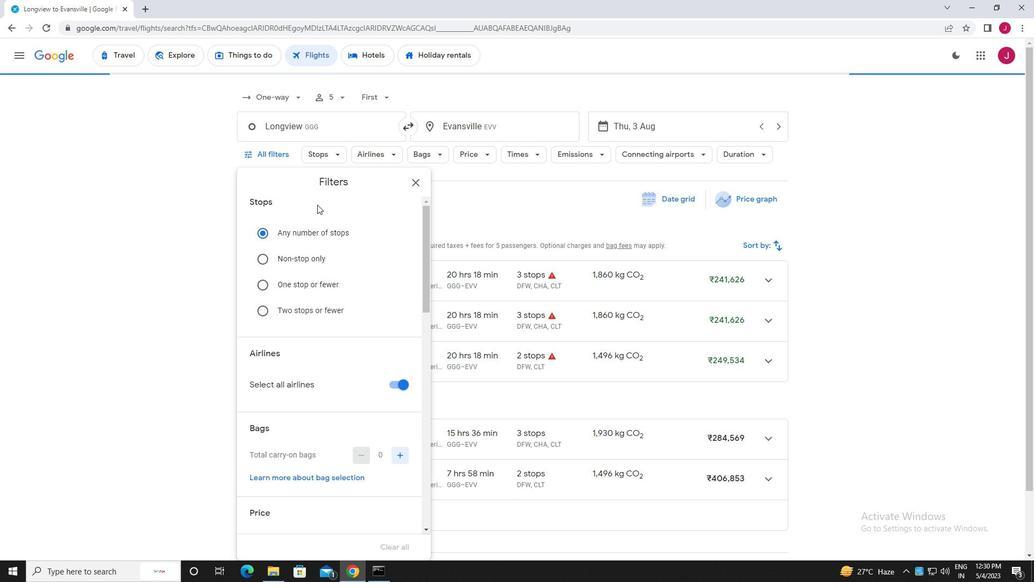 
Action: Mouse moved to (317, 203)
Screenshot: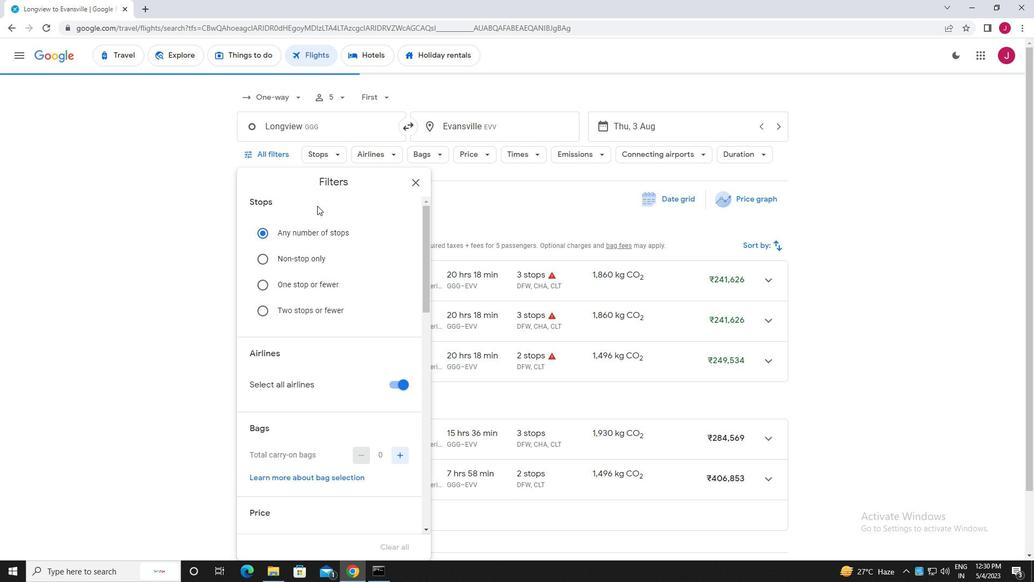 
Action: Mouse scrolled (317, 203) with delta (0, 0)
Screenshot: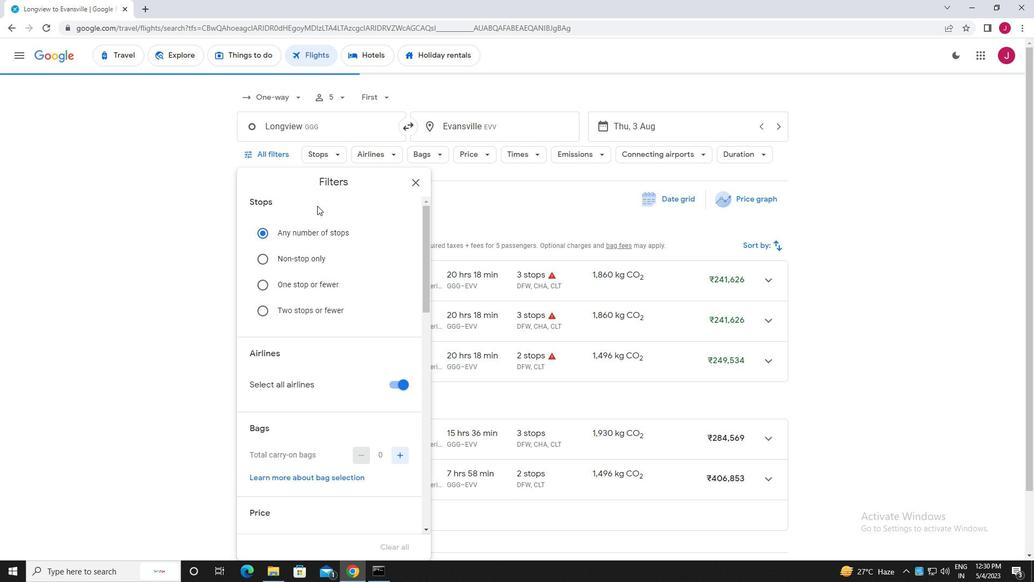 
Action: Mouse moved to (335, 255)
Screenshot: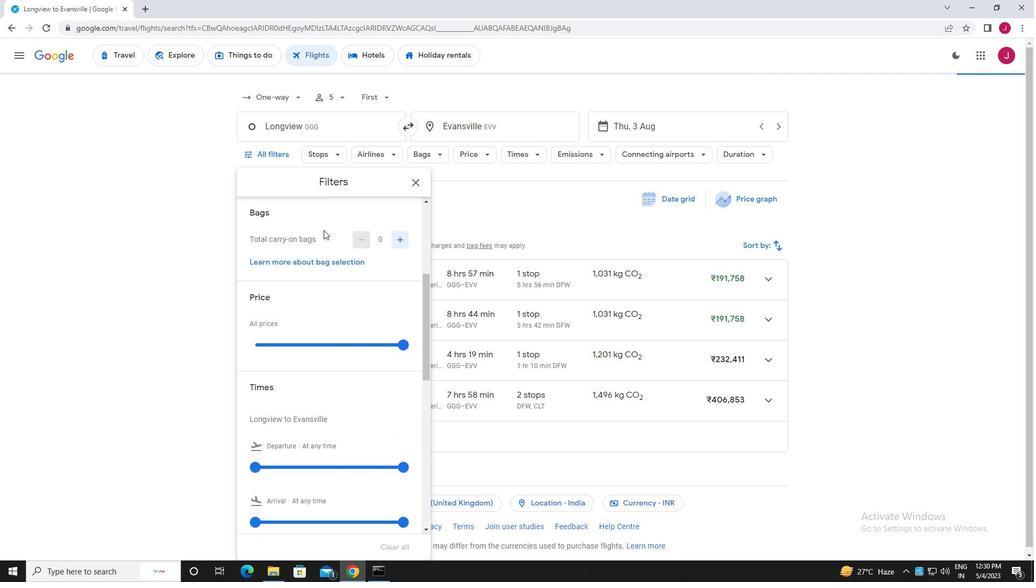 
Action: Mouse scrolled (335, 256) with delta (0, 0)
Screenshot: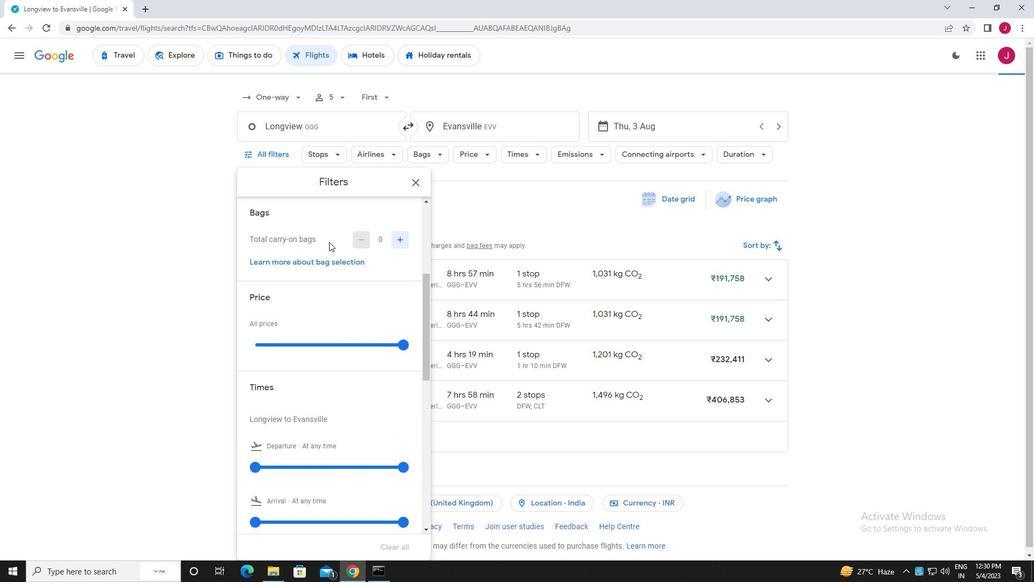 
Action: Mouse scrolled (335, 256) with delta (0, 0)
Screenshot: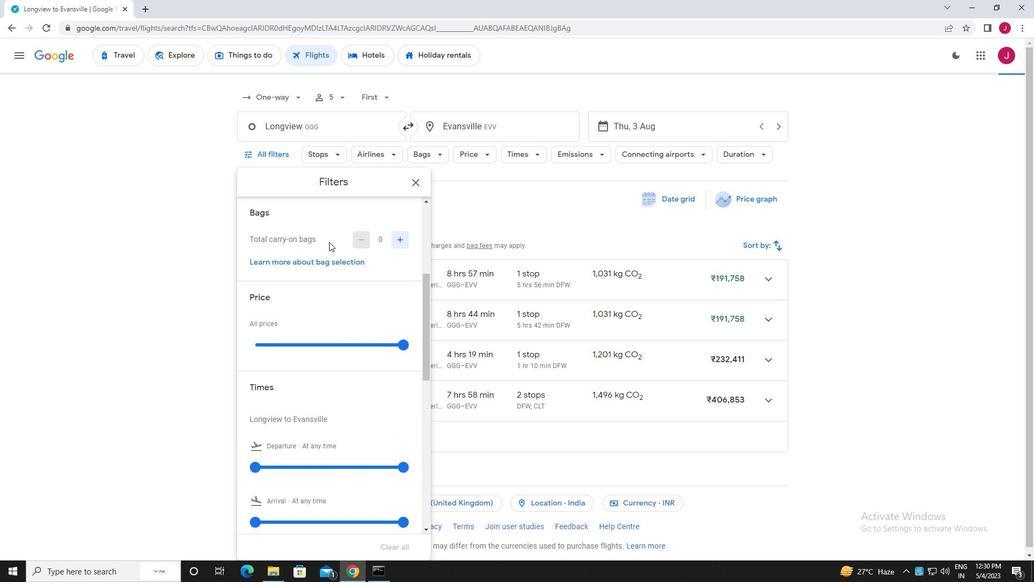 
Action: Mouse moved to (393, 275)
Screenshot: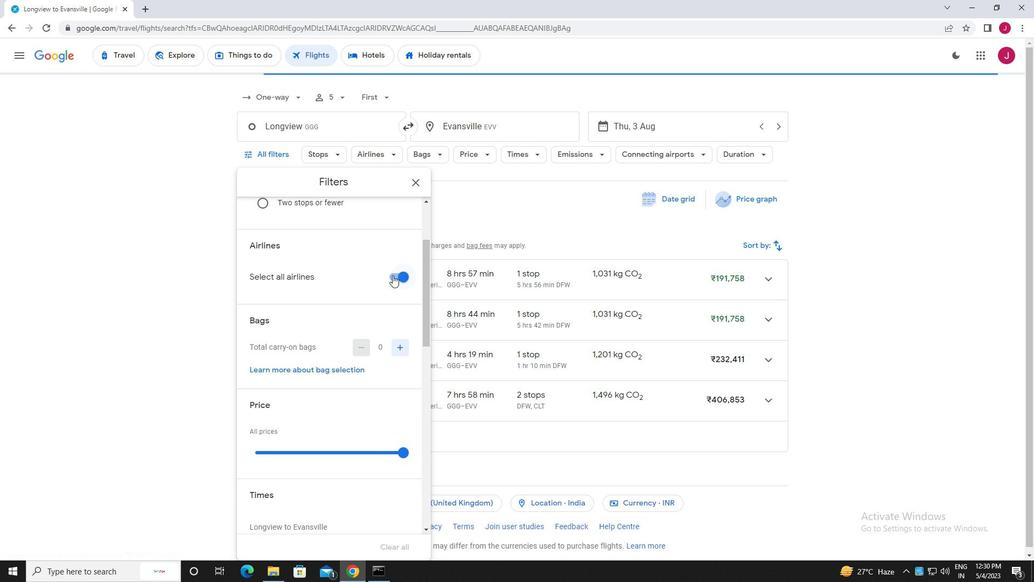 
Action: Mouse pressed left at (393, 275)
Screenshot: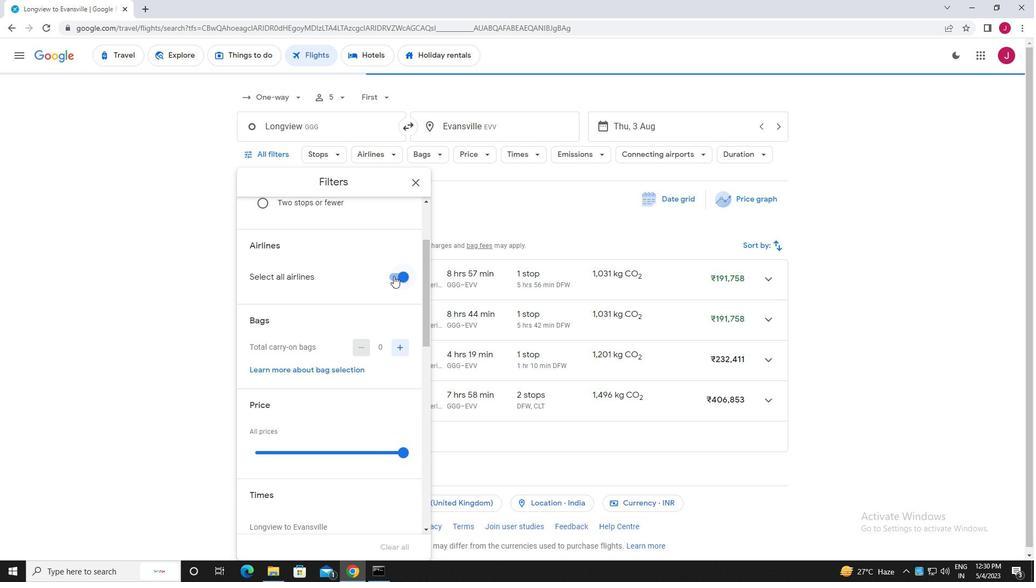 
Action: Mouse moved to (368, 257)
Screenshot: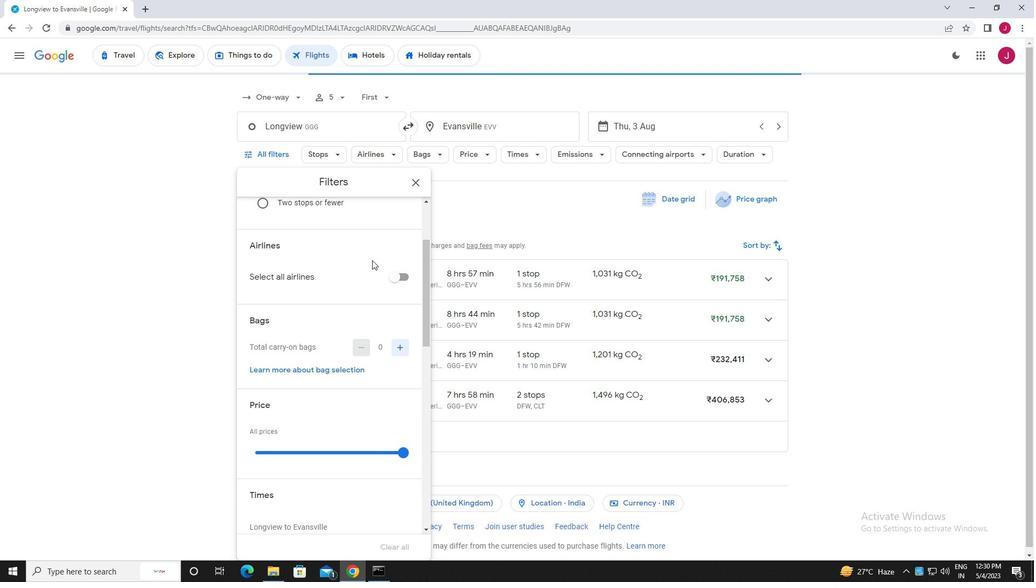 
Action: Mouse scrolled (368, 256) with delta (0, 0)
Screenshot: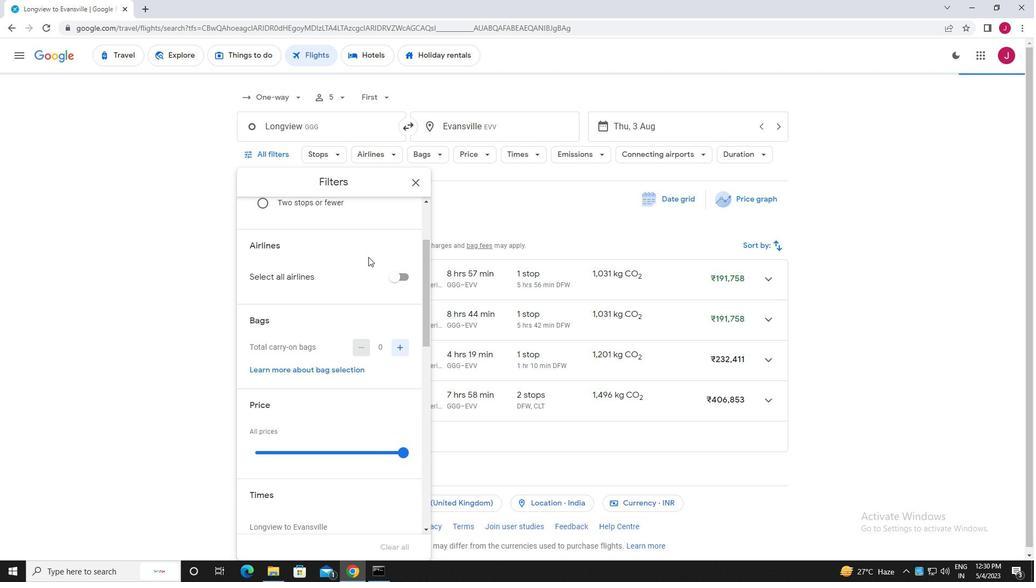
Action: Mouse scrolled (368, 256) with delta (0, 0)
Screenshot: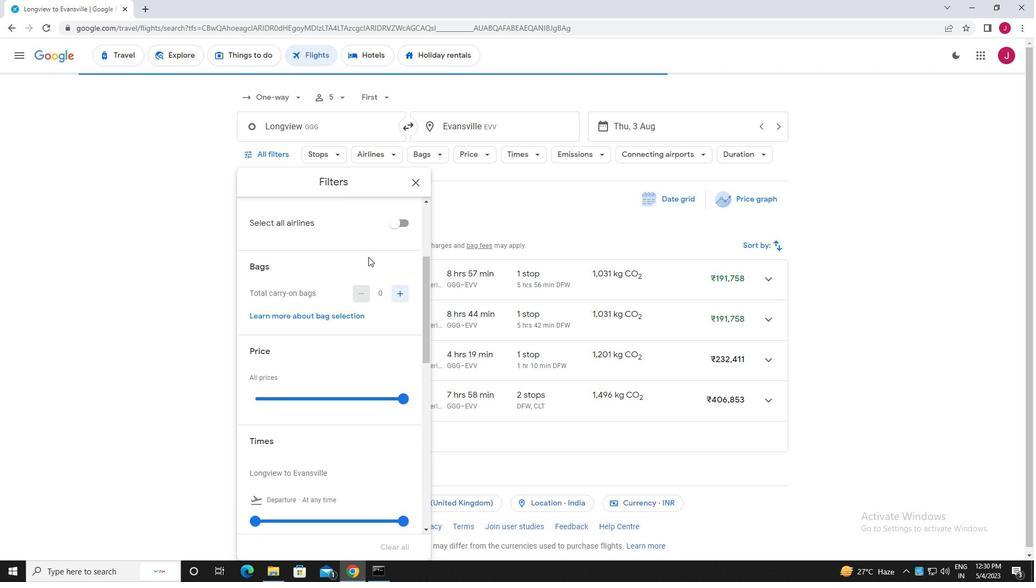 
Action: Mouse scrolled (368, 256) with delta (0, 0)
Screenshot: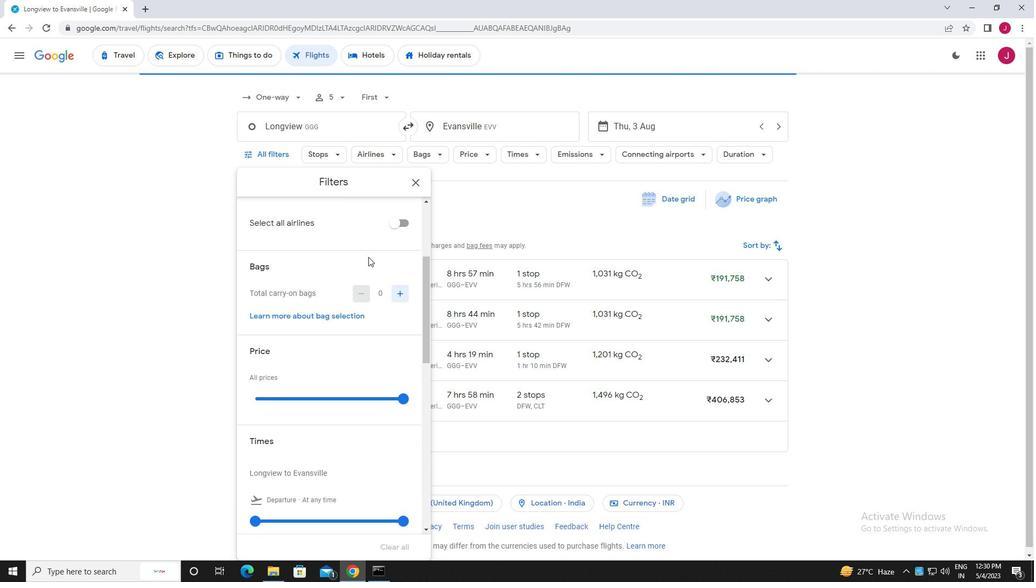 
Action: Mouse scrolled (368, 257) with delta (0, 0)
Screenshot: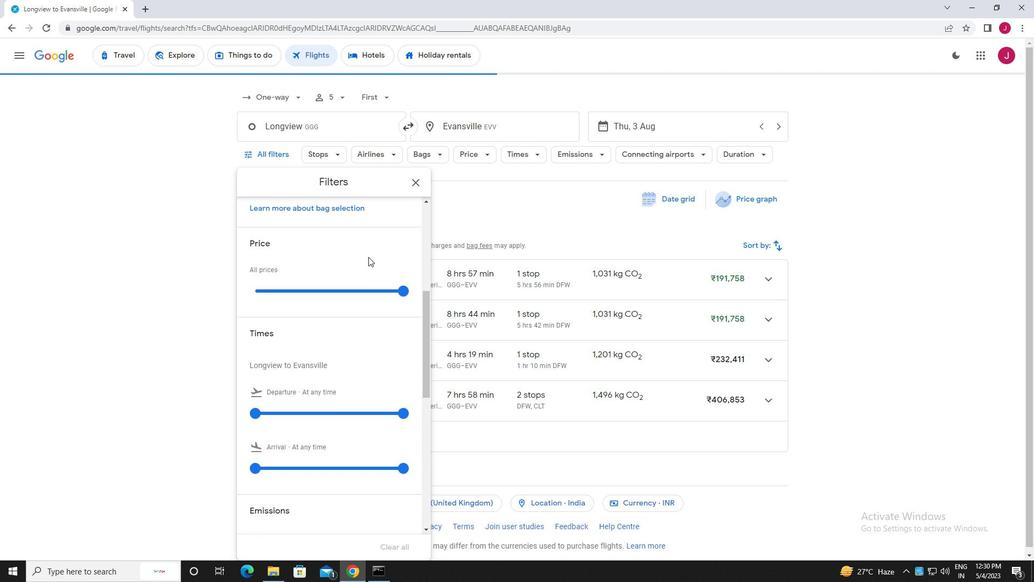 
Action: Mouse moved to (398, 264)
Screenshot: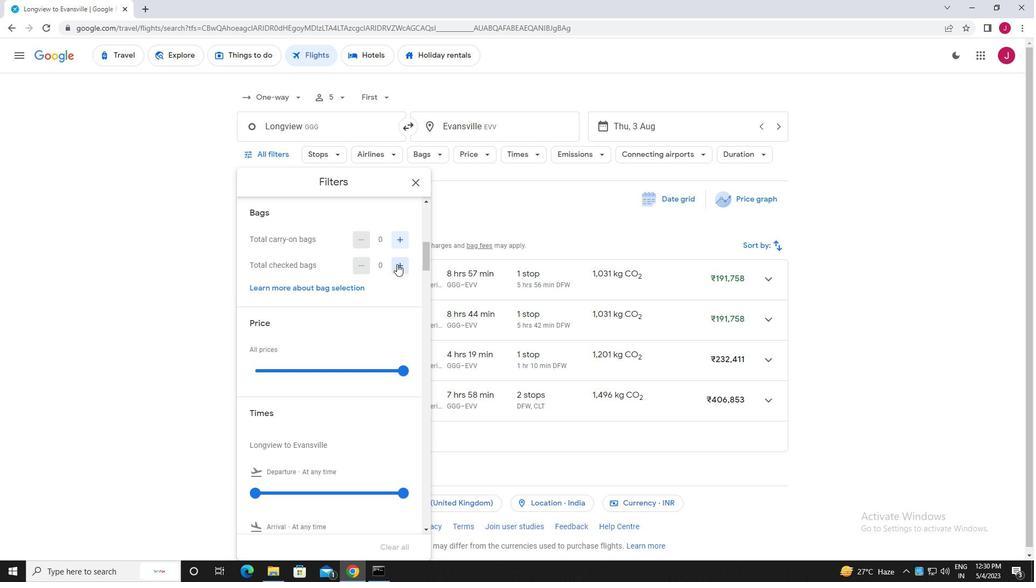 
Action: Mouse pressed left at (398, 264)
Screenshot: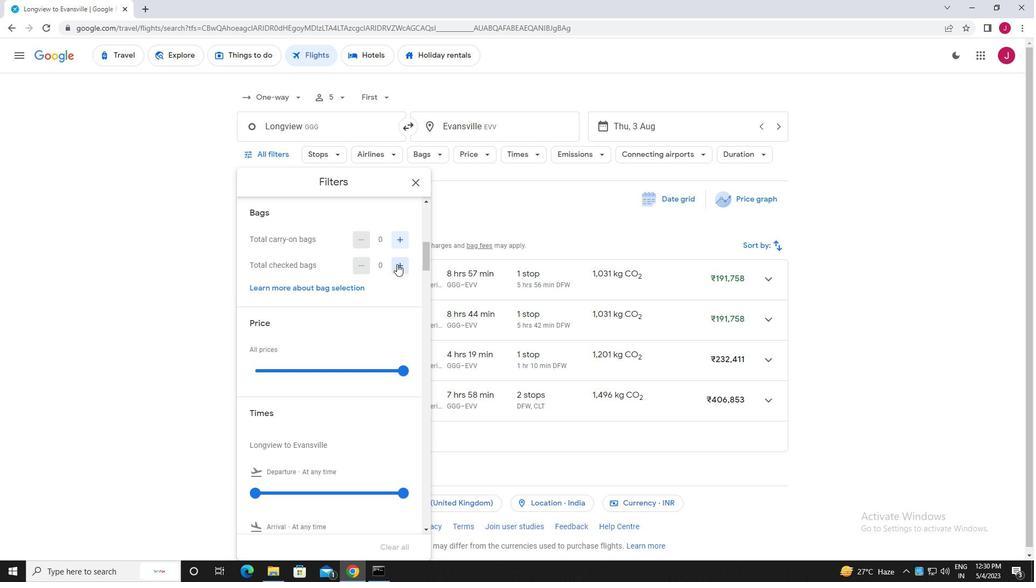 
Action: Mouse moved to (350, 272)
Screenshot: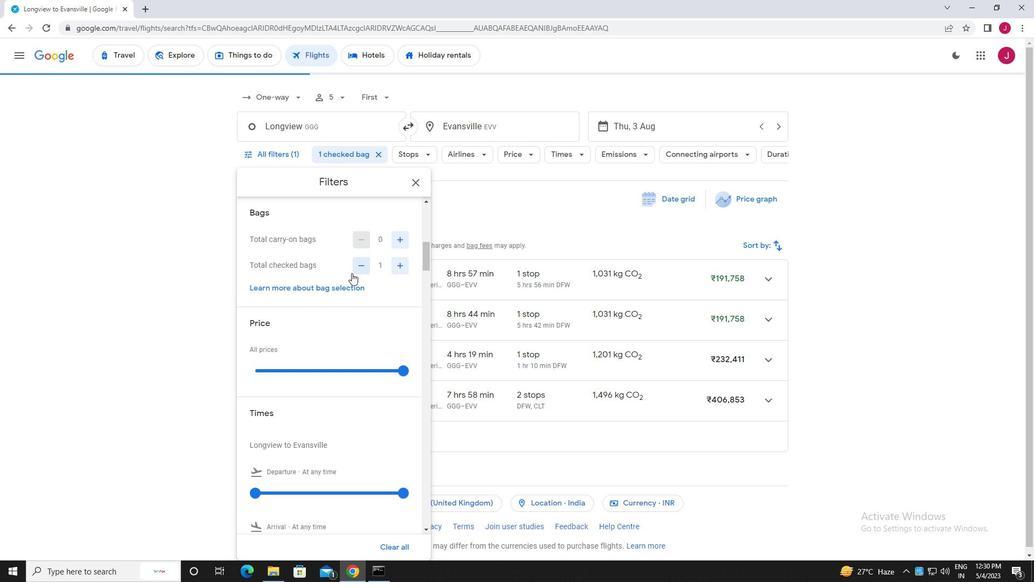 
Action: Mouse scrolled (350, 271) with delta (0, 0)
Screenshot: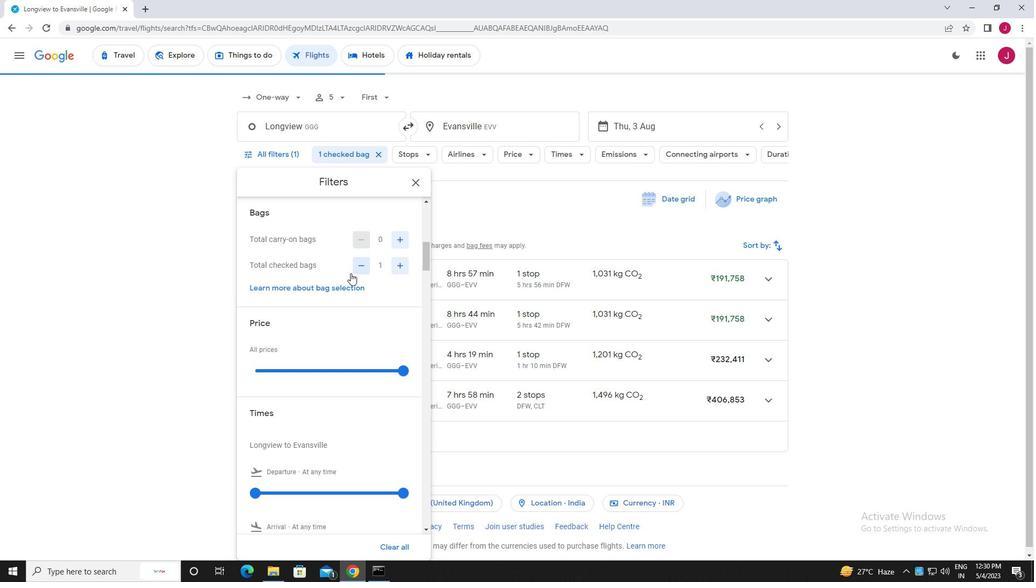 
Action: Mouse scrolled (350, 271) with delta (0, 0)
Screenshot: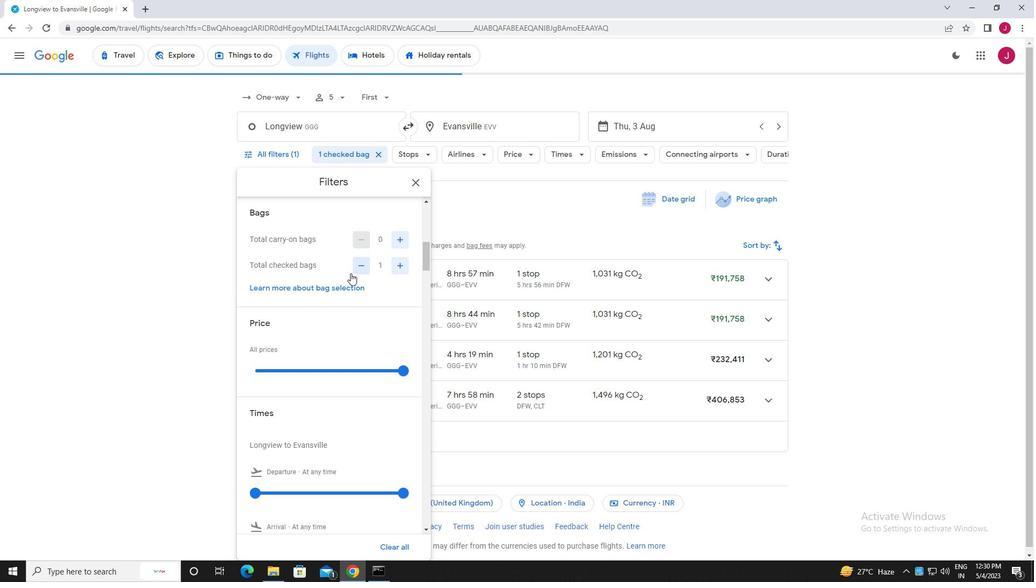 
Action: Mouse scrolled (350, 271) with delta (0, 0)
Screenshot: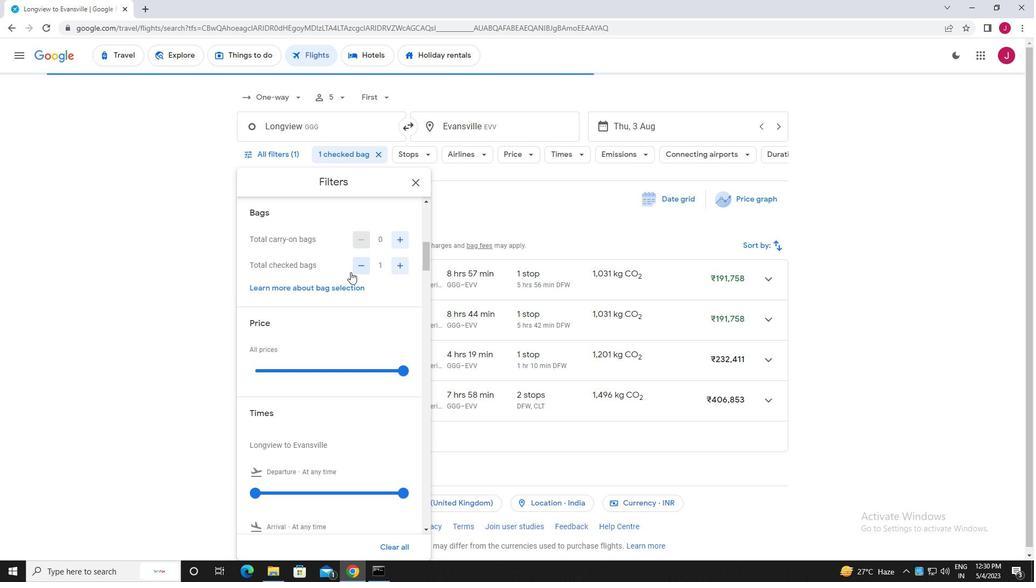 
Action: Mouse moved to (399, 216)
Screenshot: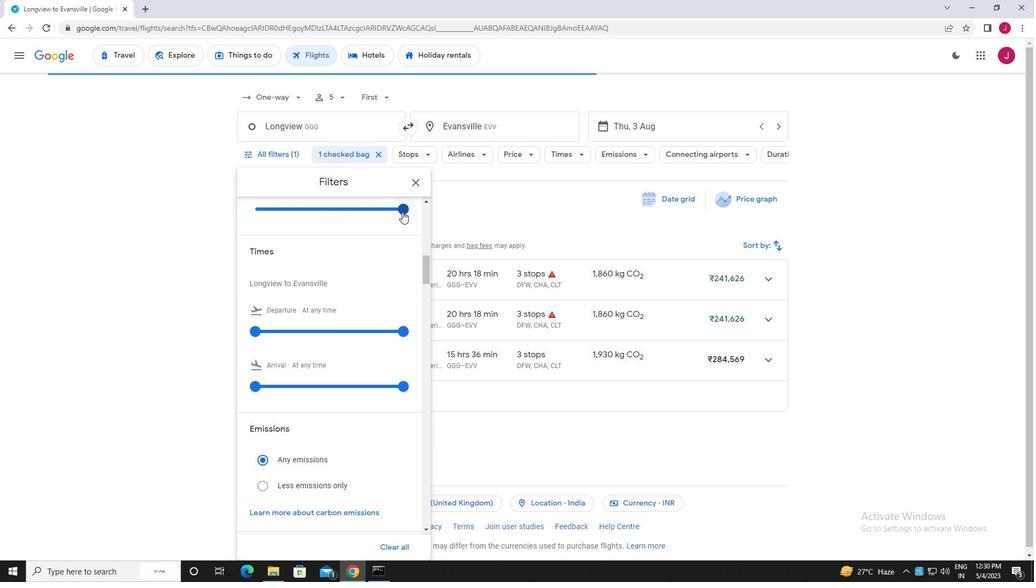 
Action: Mouse scrolled (399, 217) with delta (0, 0)
Screenshot: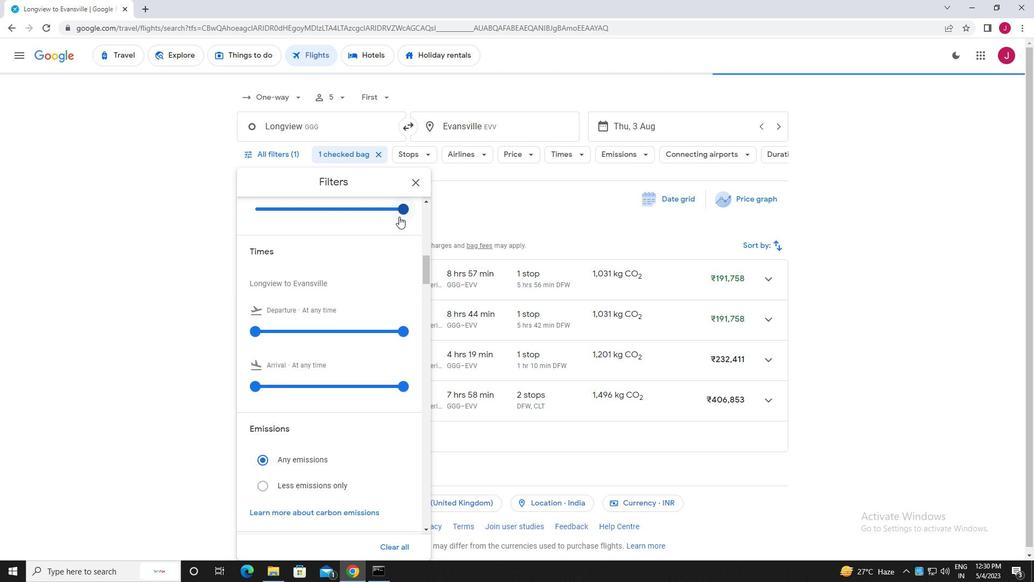 
Action: Mouse moved to (406, 261)
Screenshot: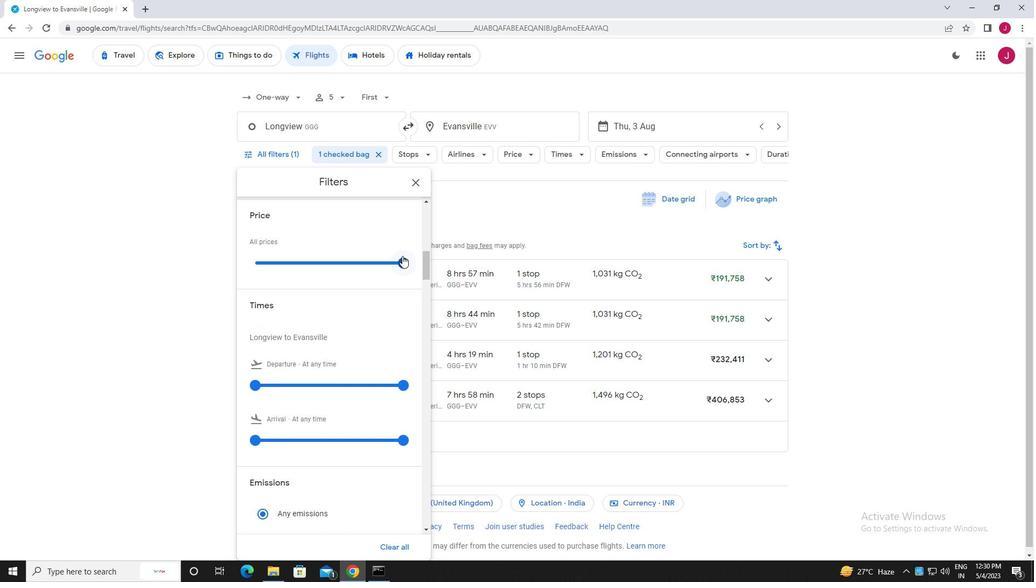 
Action: Mouse pressed left at (406, 261)
Screenshot: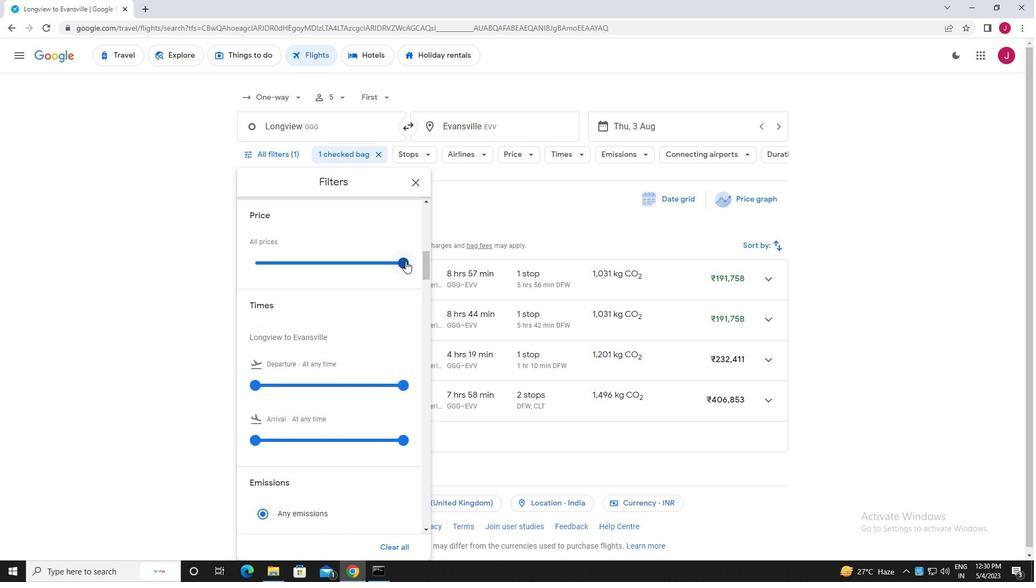 
Action: Mouse moved to (331, 255)
Screenshot: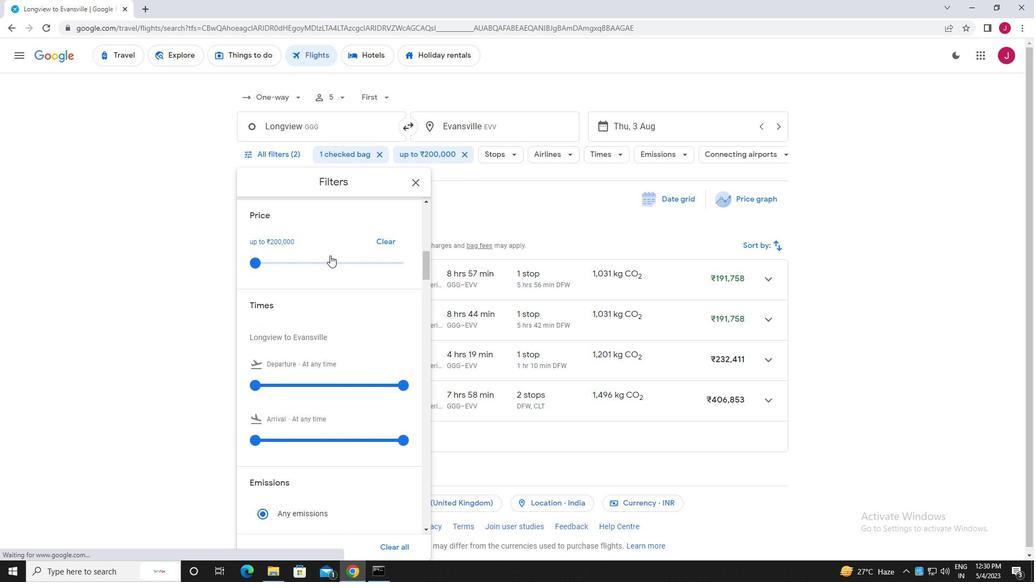 
Action: Mouse scrolled (331, 254) with delta (0, 0)
Screenshot: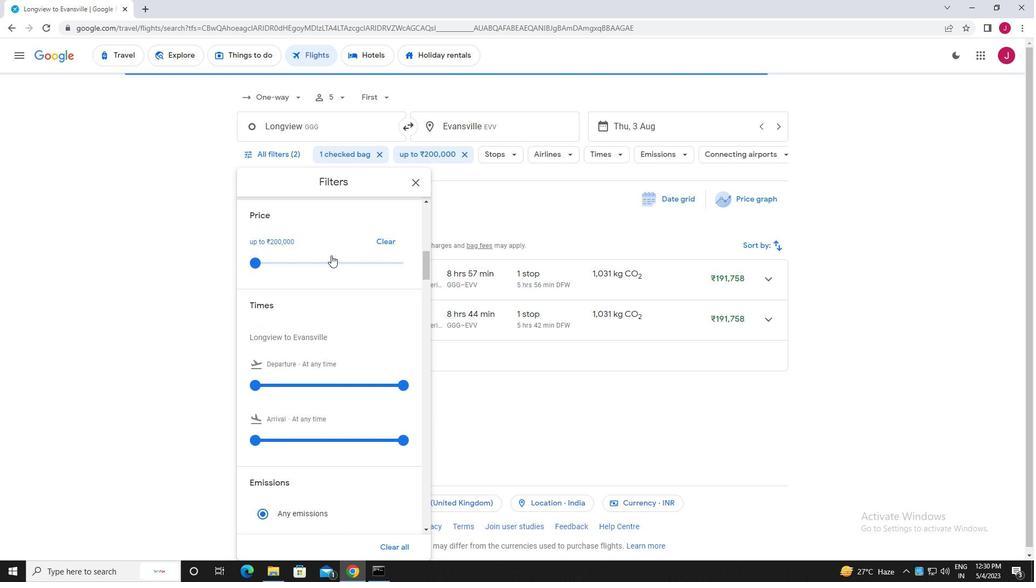 
Action: Mouse scrolled (331, 254) with delta (0, 0)
Screenshot: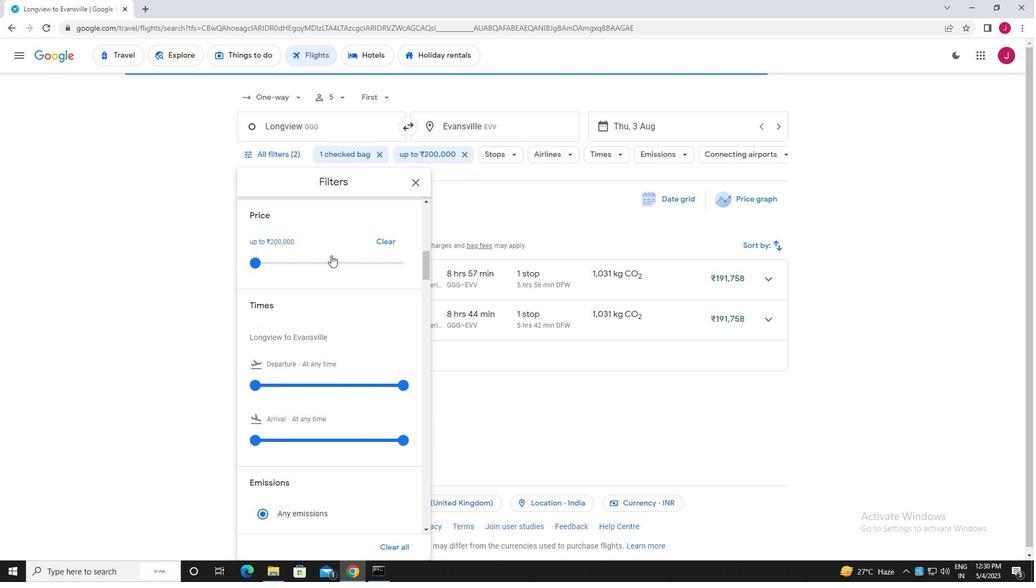 
Action: Mouse moved to (254, 275)
Screenshot: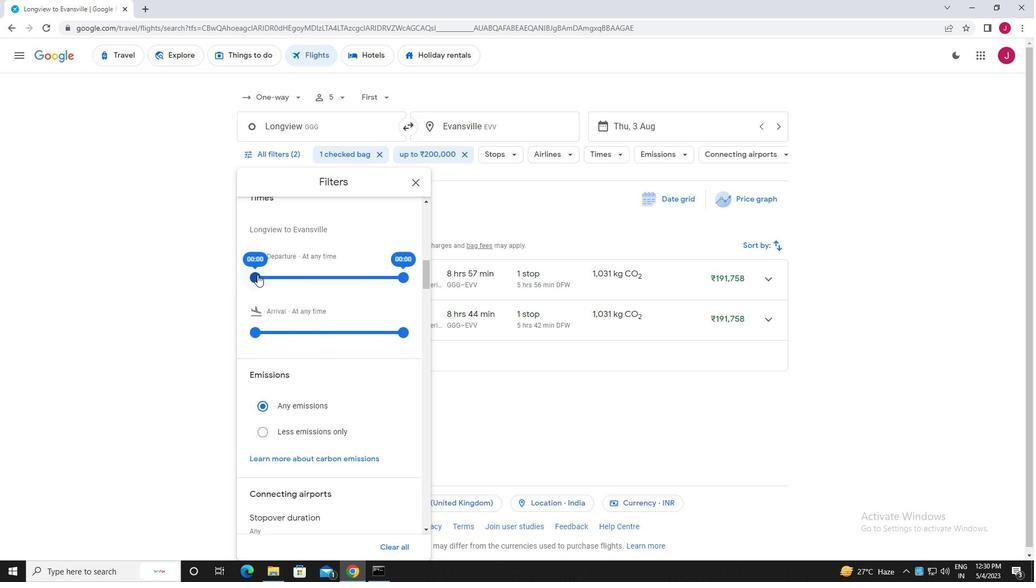
Action: Mouse pressed left at (254, 275)
Screenshot: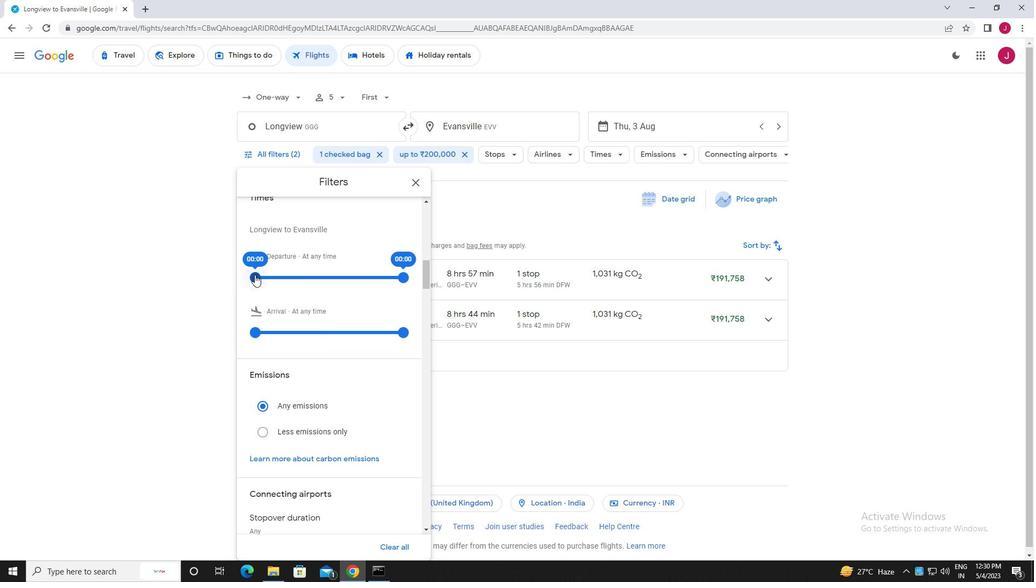 
Action: Mouse moved to (404, 278)
Screenshot: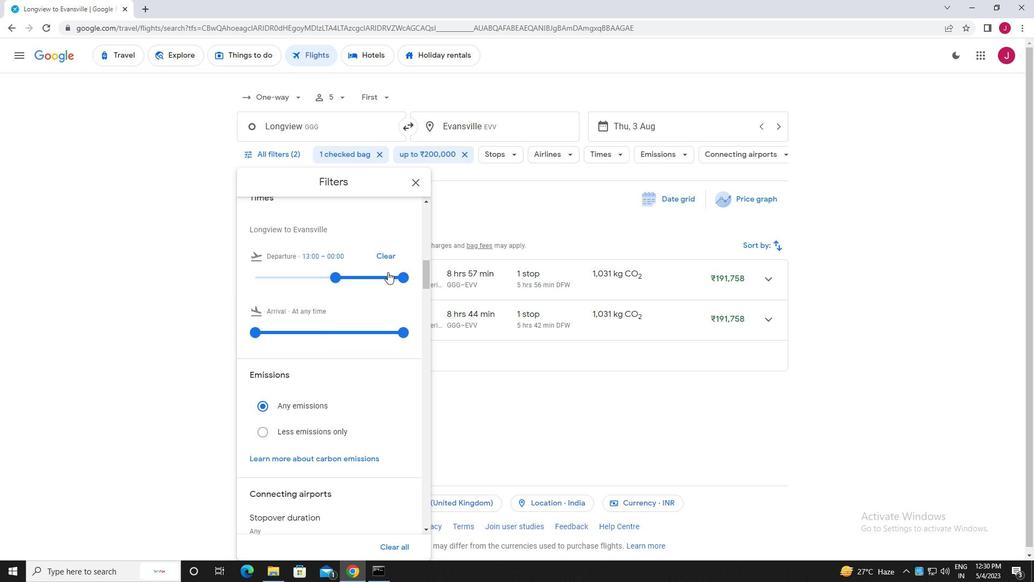 
Action: Mouse pressed left at (404, 278)
Screenshot: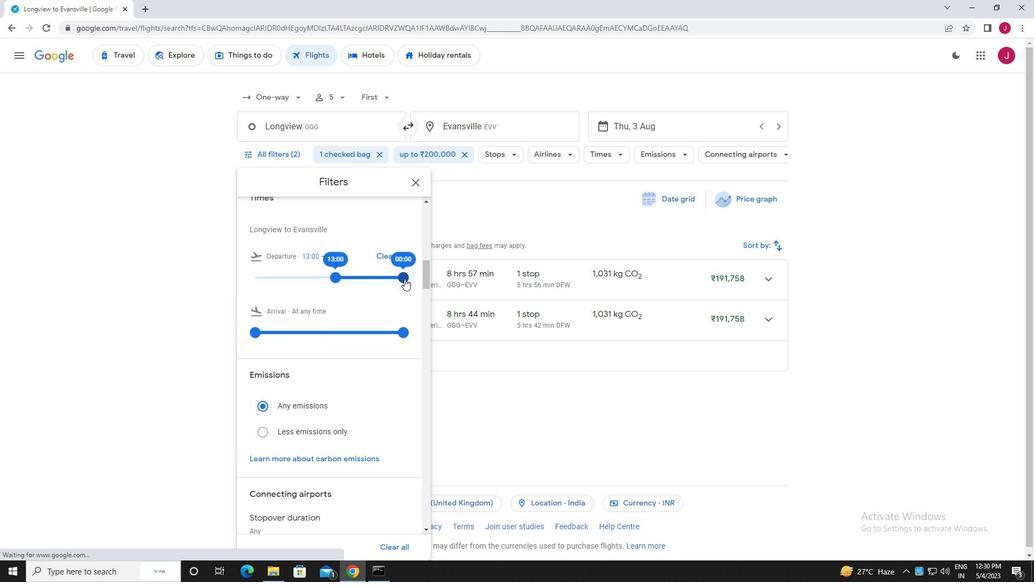 
Action: Mouse moved to (417, 183)
Screenshot: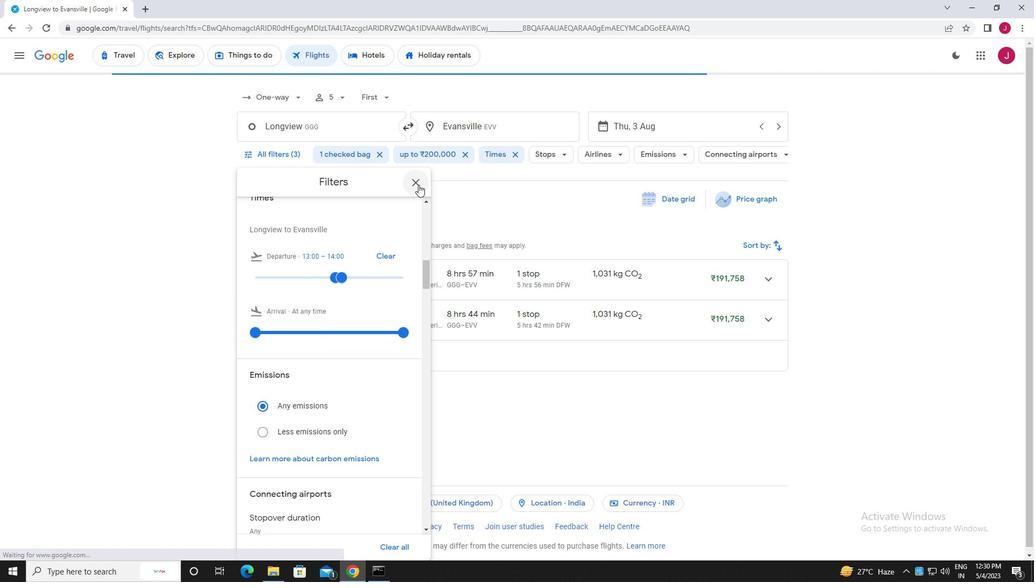
Action: Mouse pressed left at (417, 183)
Screenshot: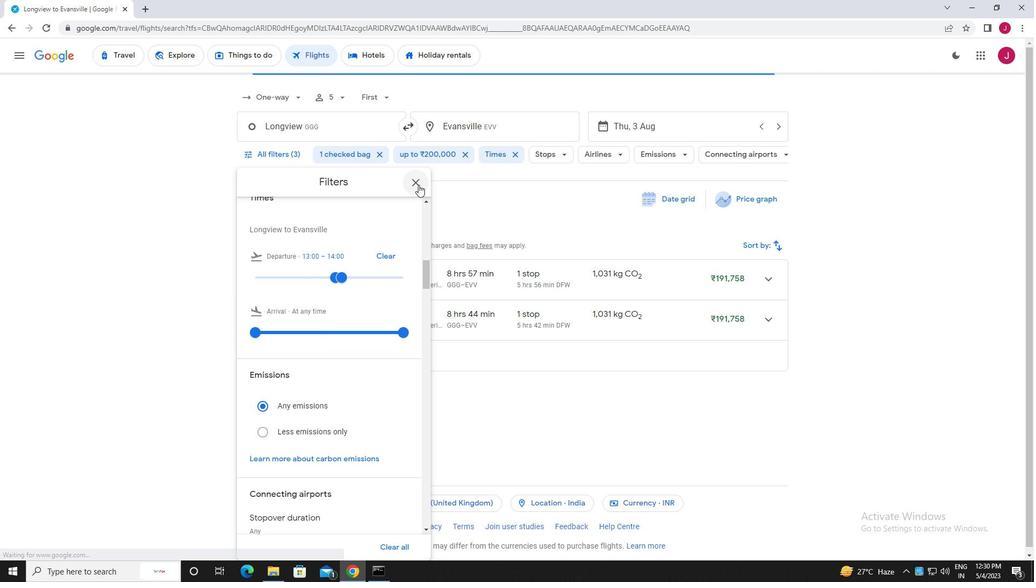 
Action: Mouse moved to (415, 183)
Screenshot: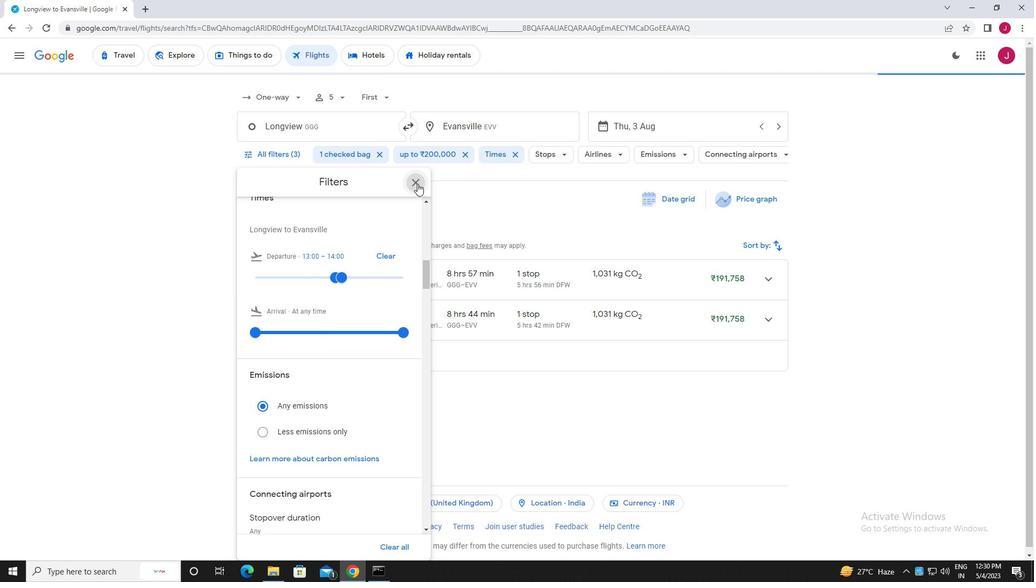 
